 Task: Look for space in Saratoga Springs, United States from 6th September, 2023 to 12th September, 2023 for 4 adults in price range Rs.10000 to Rs.14000. Place can be private room with 4 bedrooms having 4 beds and 4 bathrooms. Property type can be house, flat, guest house. Amenities needed are: wifi, TV, free parkinig on premises, gym, breakfast. Booking option can be shelf check-in. Required host language is English.
Action: Mouse moved to (407, 99)
Screenshot: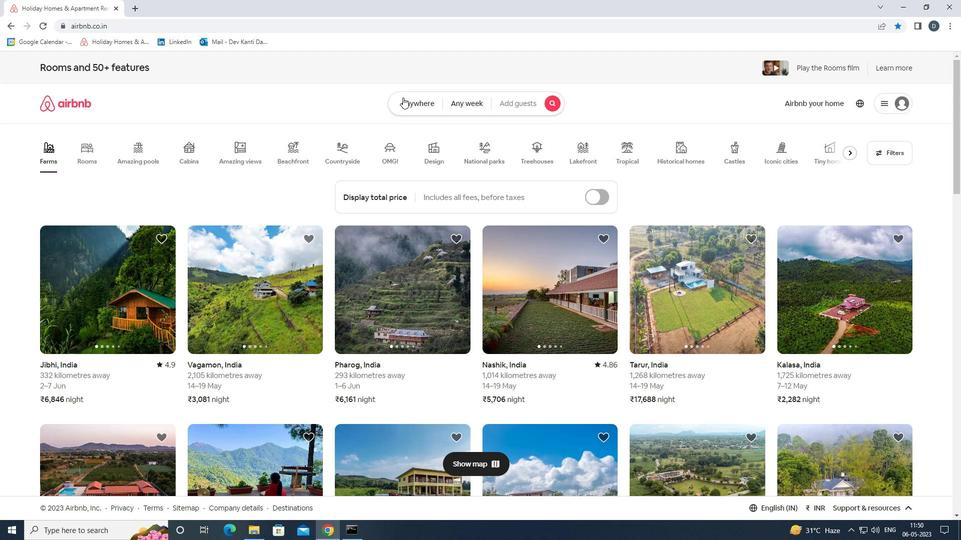 
Action: Mouse pressed left at (407, 99)
Screenshot: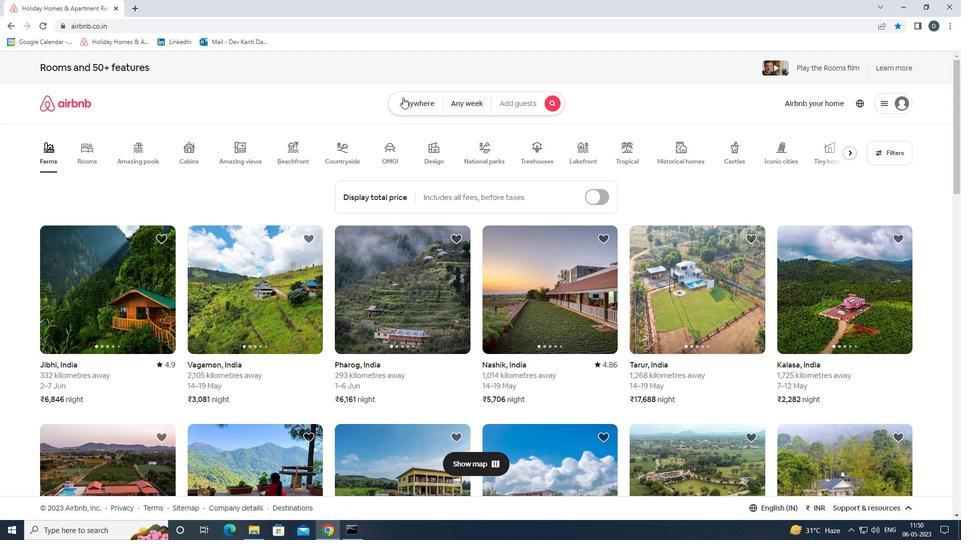 
Action: Mouse moved to (355, 144)
Screenshot: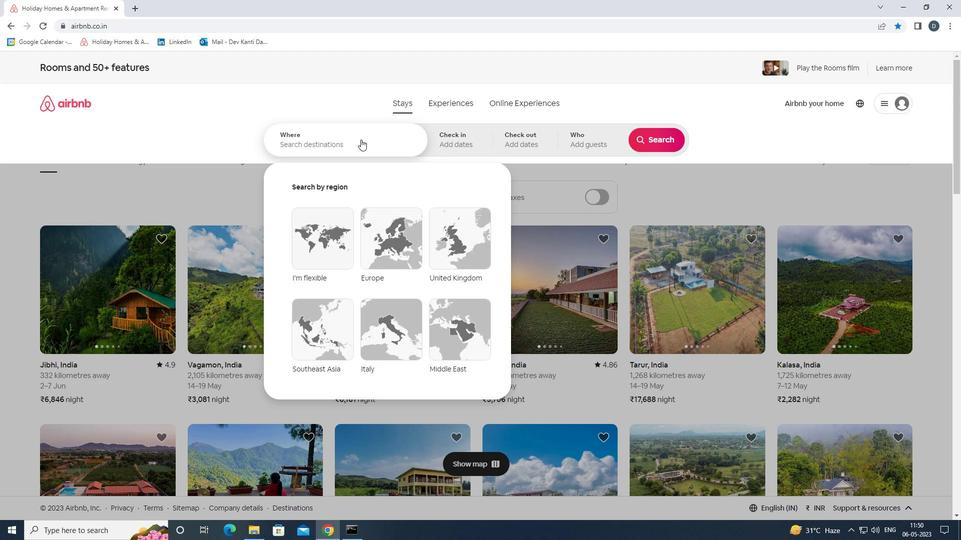 
Action: Mouse pressed left at (355, 144)
Screenshot: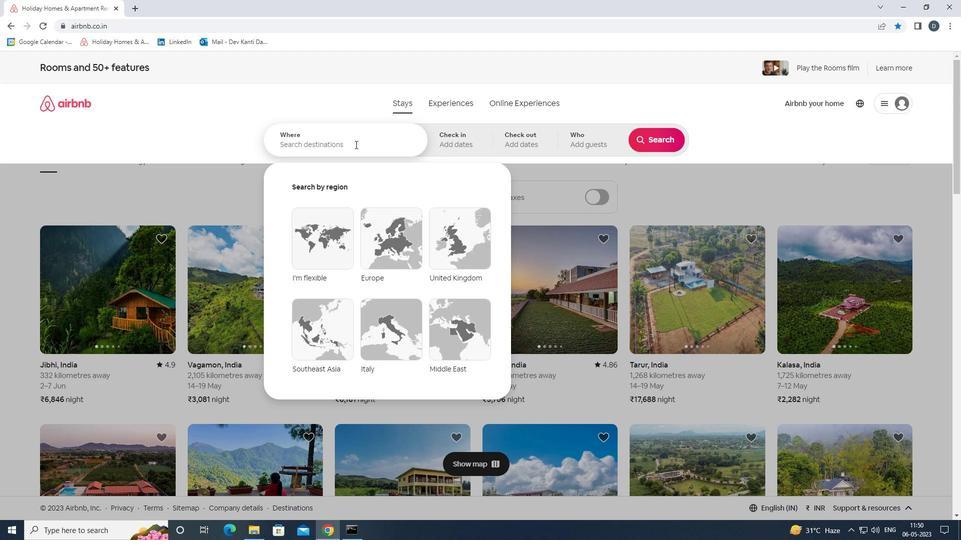
Action: Key pressed <Key.shift>SARATOGA<Key.space><Key.shift>SPRINGS,<Key.shift>UNITED<Key.space><Key.shift>STATES<Key.enter>
Screenshot: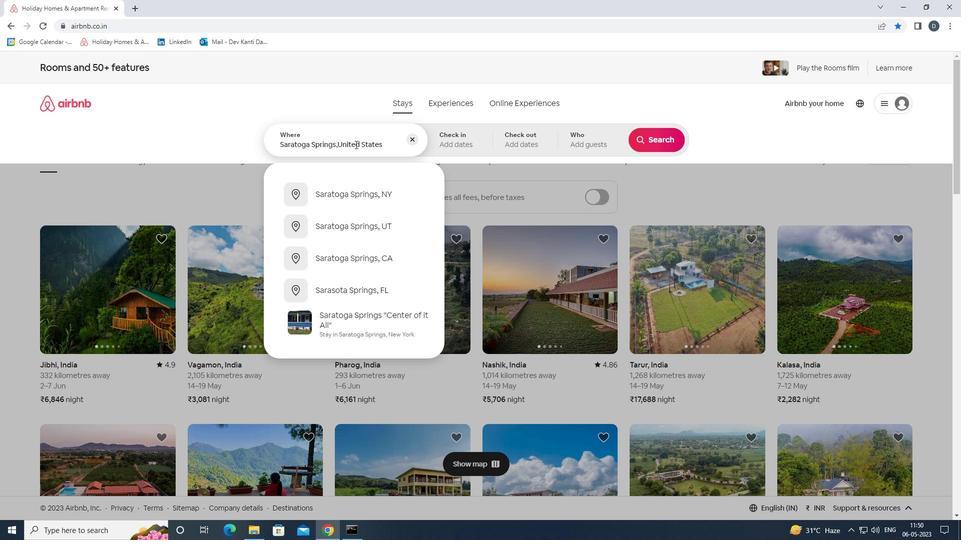 
Action: Mouse moved to (657, 219)
Screenshot: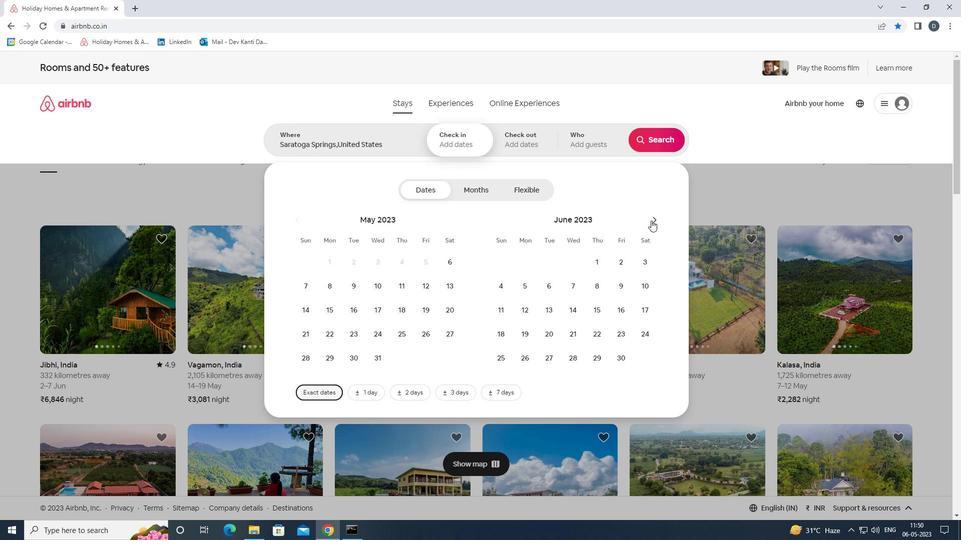 
Action: Mouse pressed left at (657, 219)
Screenshot: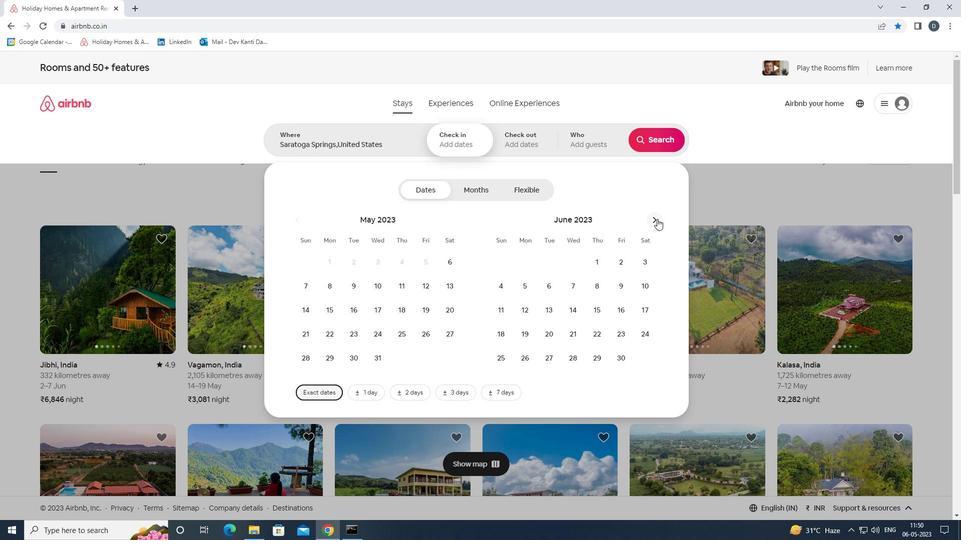 
Action: Mouse pressed left at (657, 219)
Screenshot: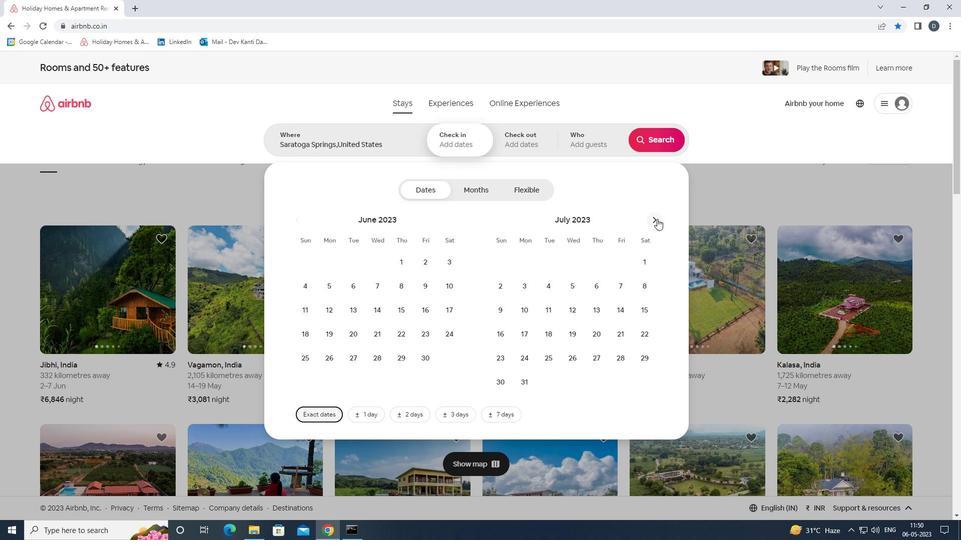
Action: Mouse pressed left at (657, 219)
Screenshot: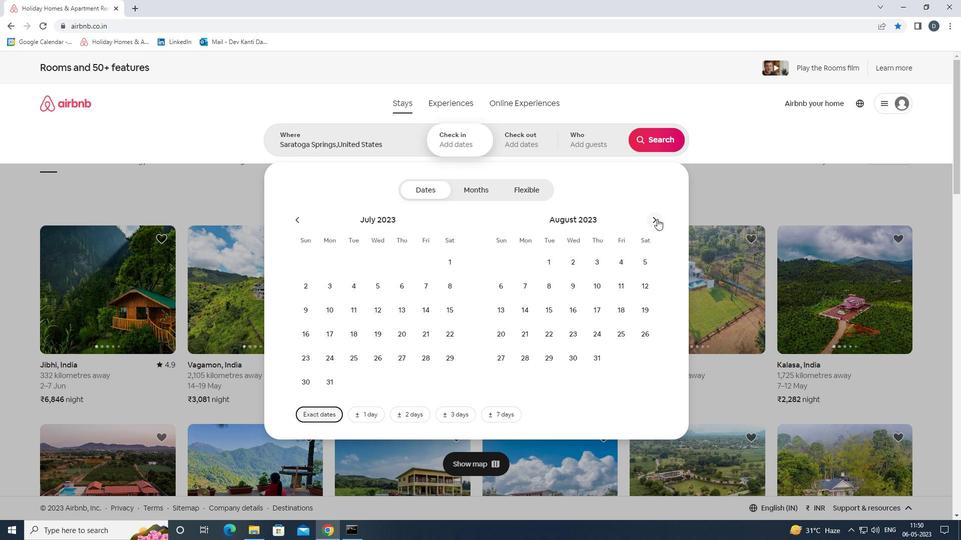 
Action: Mouse moved to (572, 287)
Screenshot: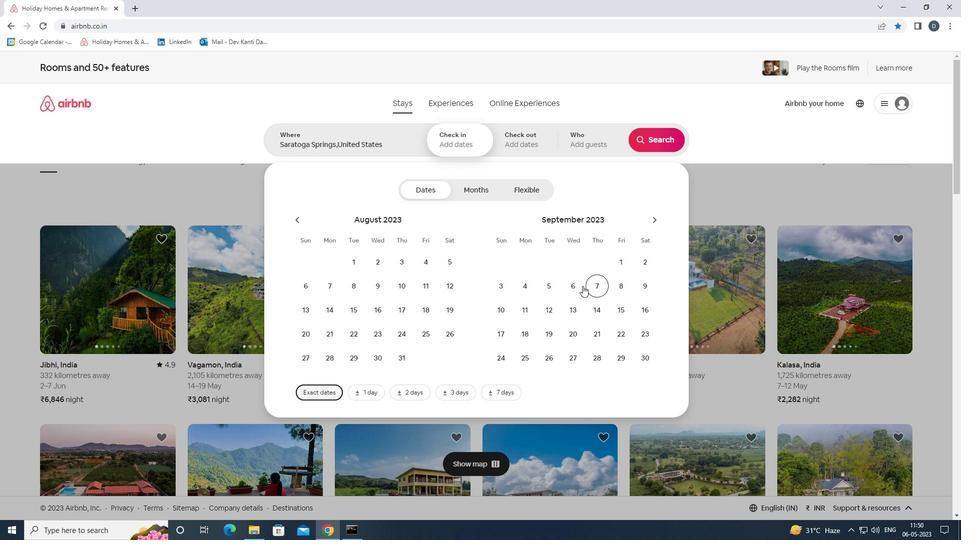 
Action: Mouse pressed left at (572, 287)
Screenshot: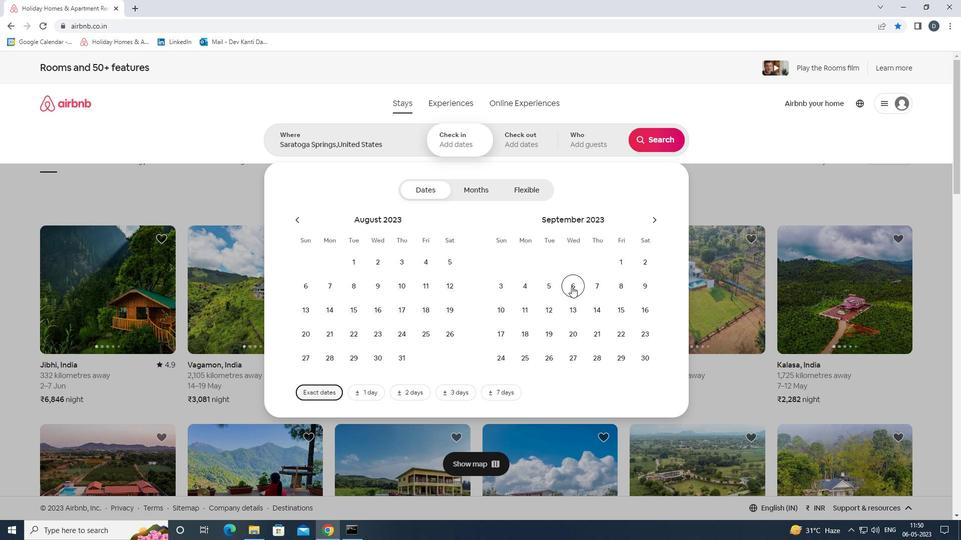 
Action: Mouse moved to (547, 307)
Screenshot: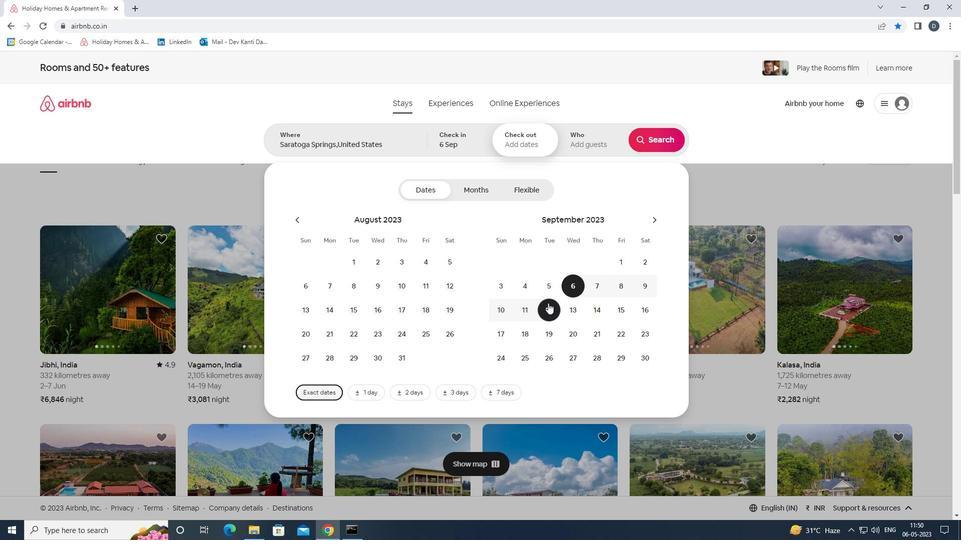 
Action: Mouse pressed left at (547, 307)
Screenshot: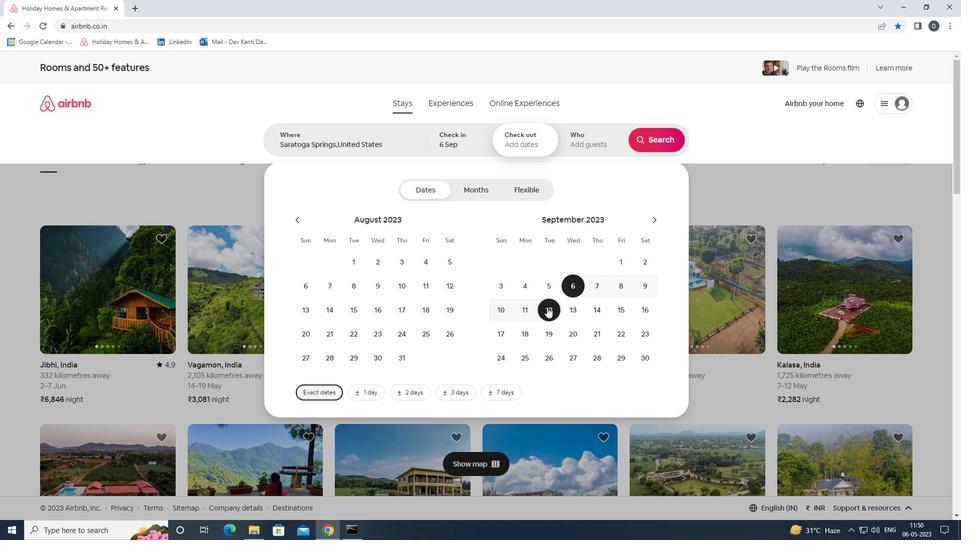 
Action: Mouse moved to (577, 142)
Screenshot: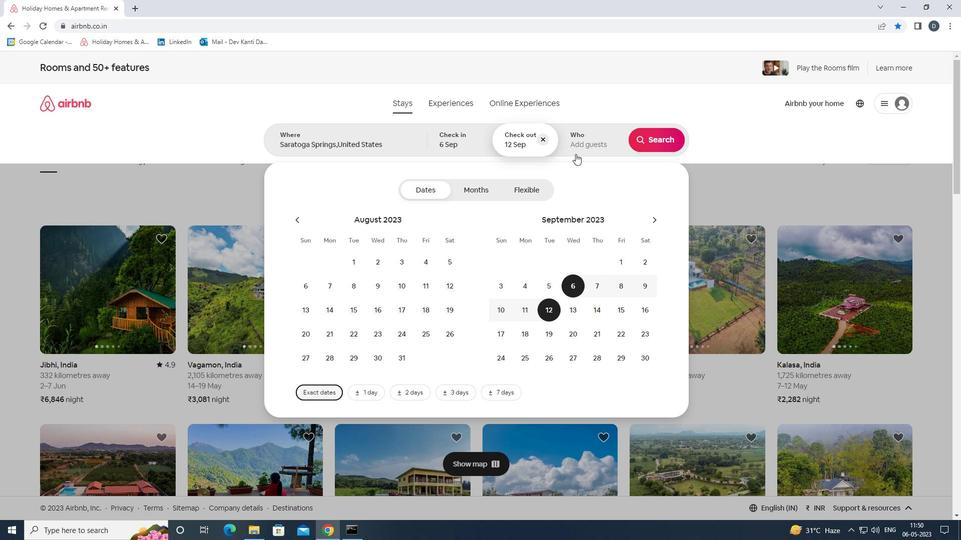 
Action: Mouse pressed left at (577, 142)
Screenshot: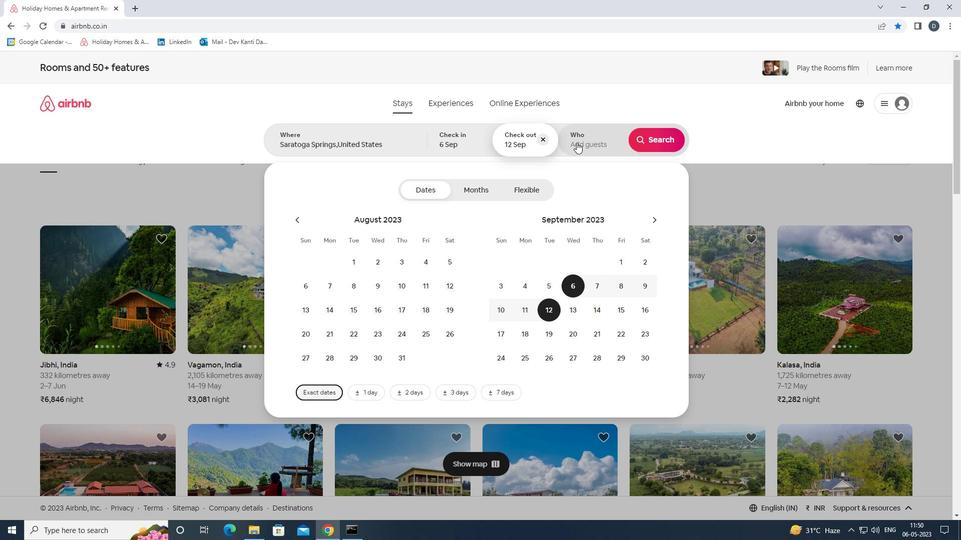 
Action: Mouse moved to (660, 194)
Screenshot: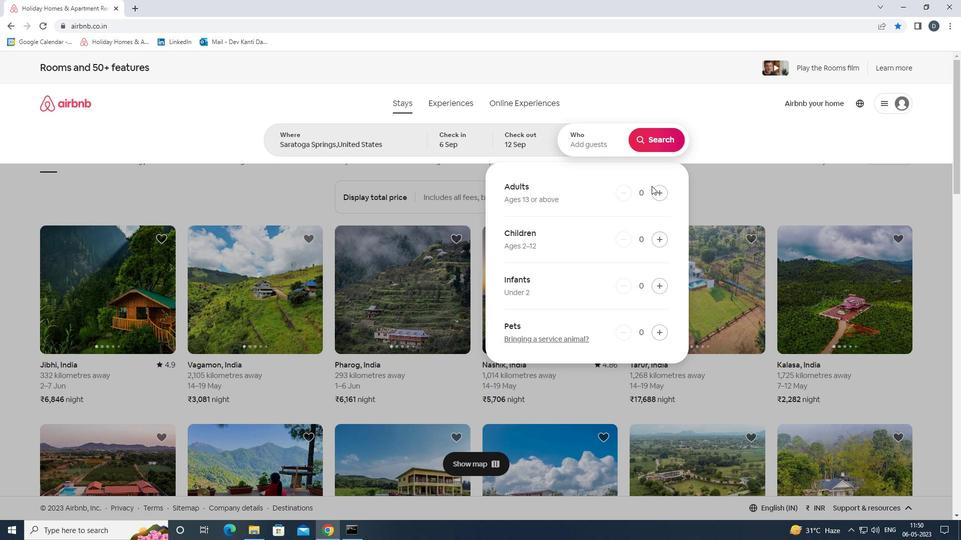 
Action: Mouse pressed left at (660, 194)
Screenshot: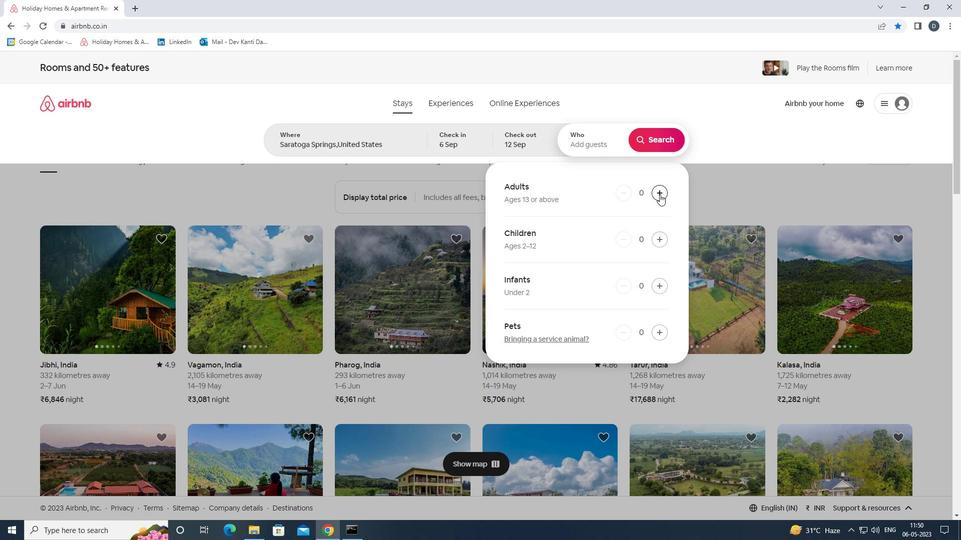 
Action: Mouse pressed left at (660, 194)
Screenshot: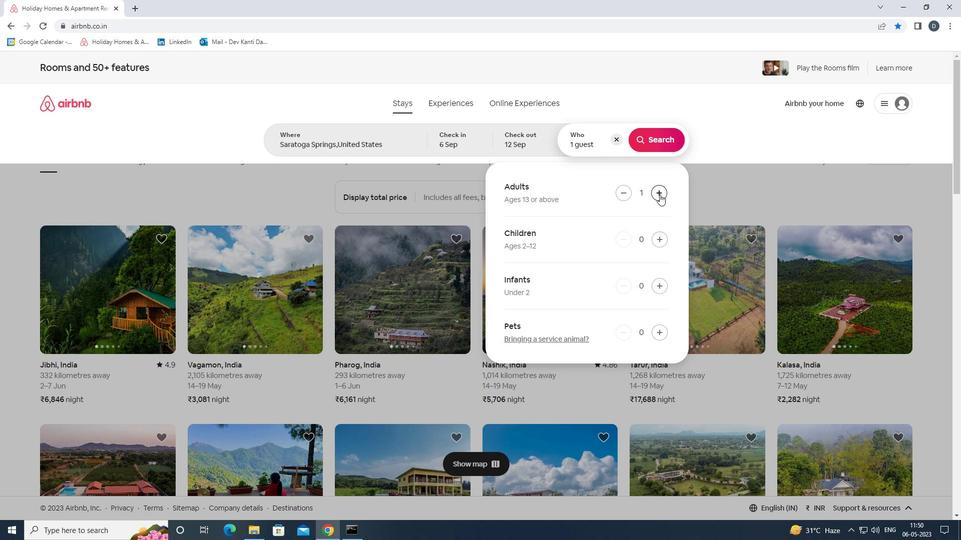 
Action: Mouse pressed left at (660, 194)
Screenshot: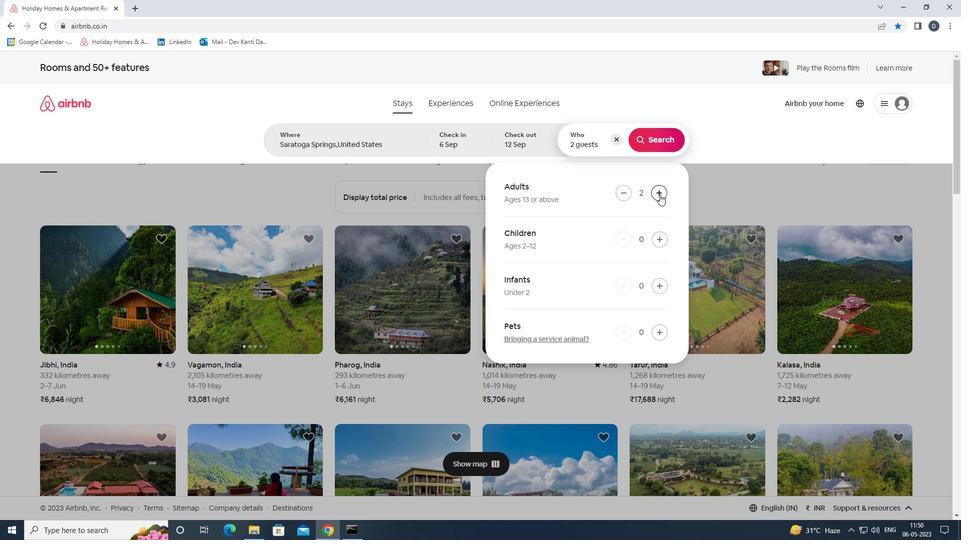 
Action: Mouse pressed left at (660, 194)
Screenshot: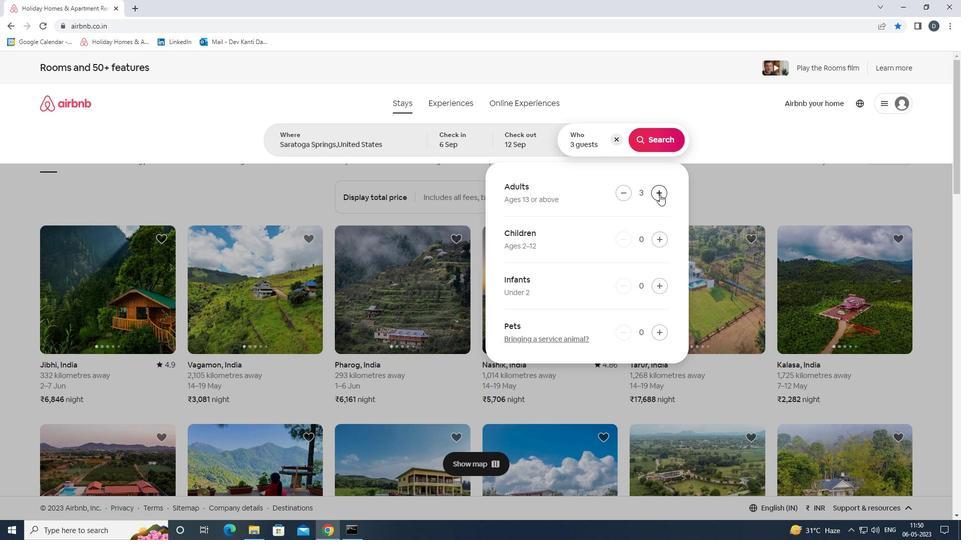 
Action: Mouse moved to (660, 143)
Screenshot: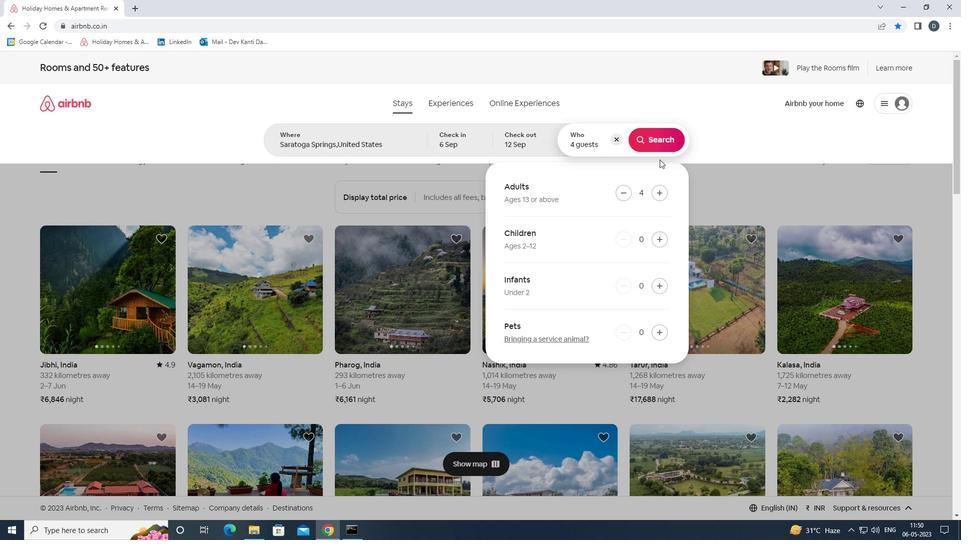 
Action: Mouse pressed left at (660, 143)
Screenshot: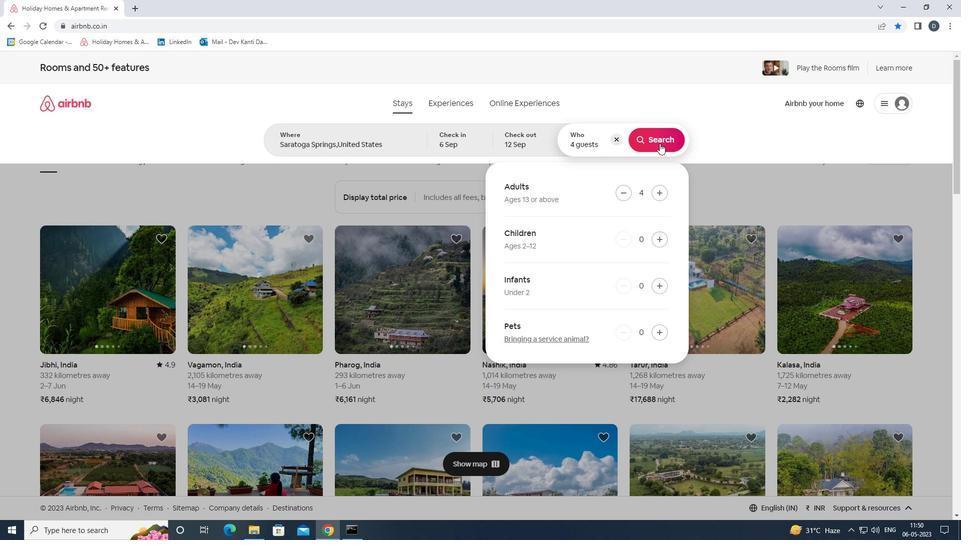 
Action: Mouse moved to (910, 108)
Screenshot: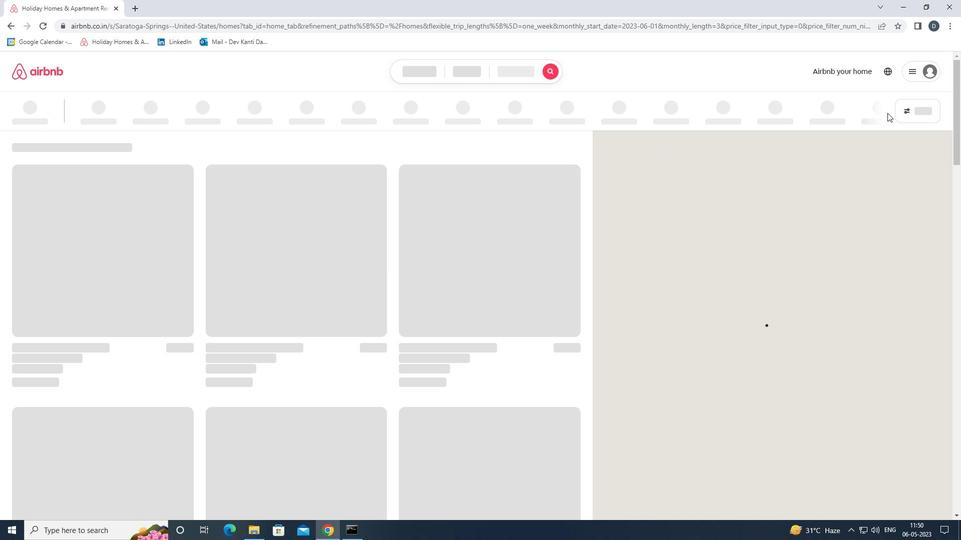 
Action: Mouse pressed left at (910, 108)
Screenshot: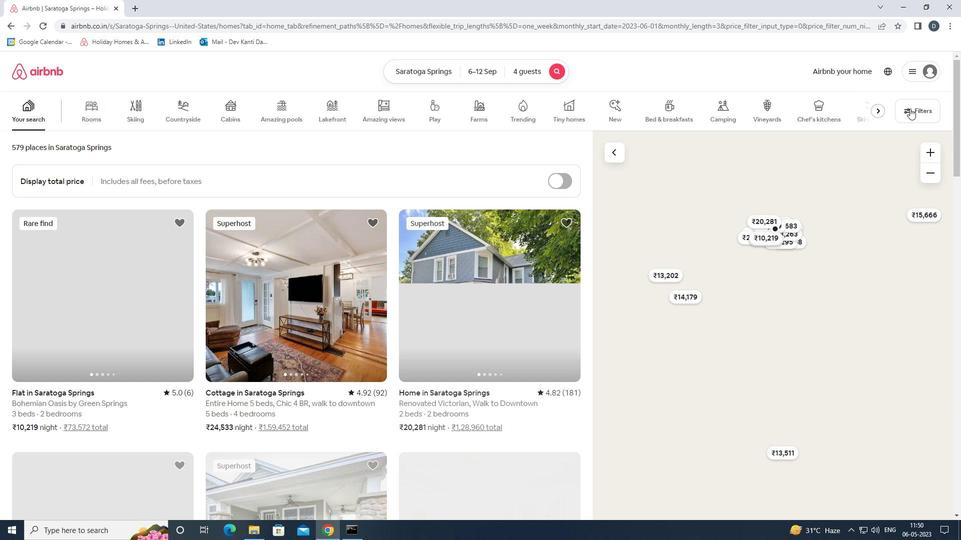 
Action: Mouse moved to (425, 361)
Screenshot: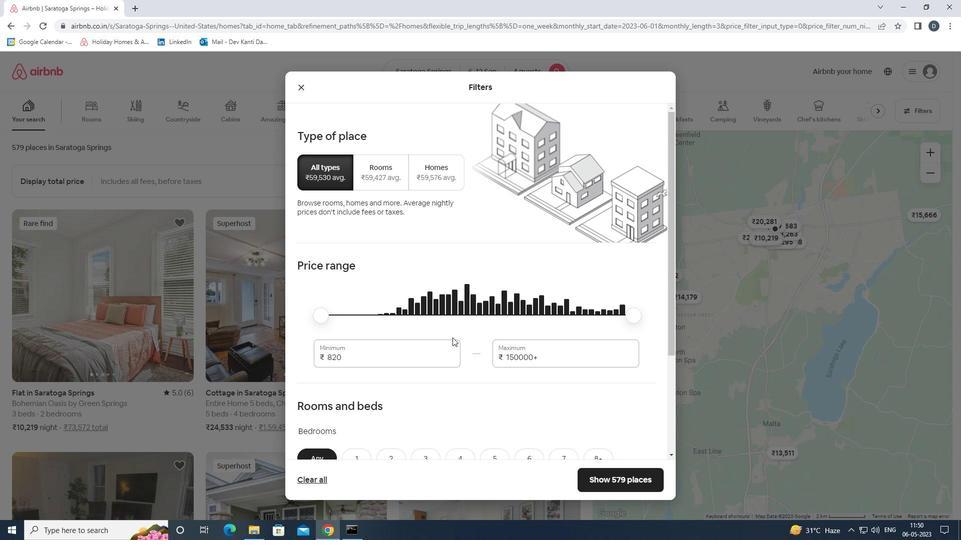 
Action: Mouse pressed left at (425, 361)
Screenshot: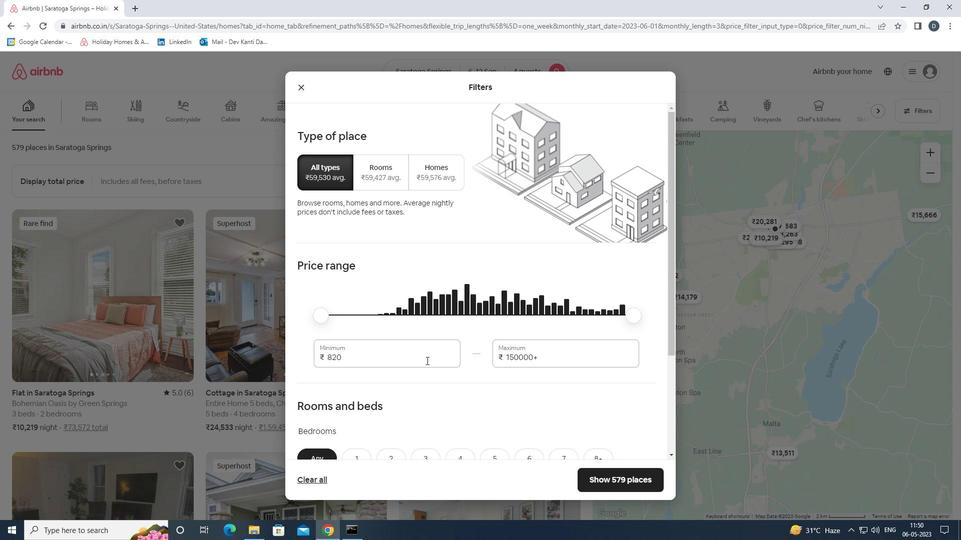 
Action: Mouse pressed left at (425, 361)
Screenshot: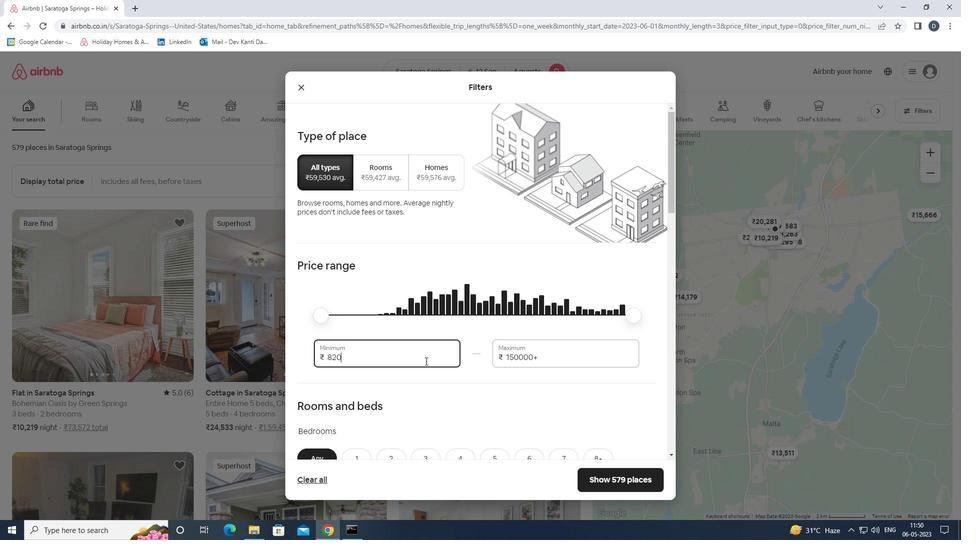 
Action: Mouse moved to (426, 361)
Screenshot: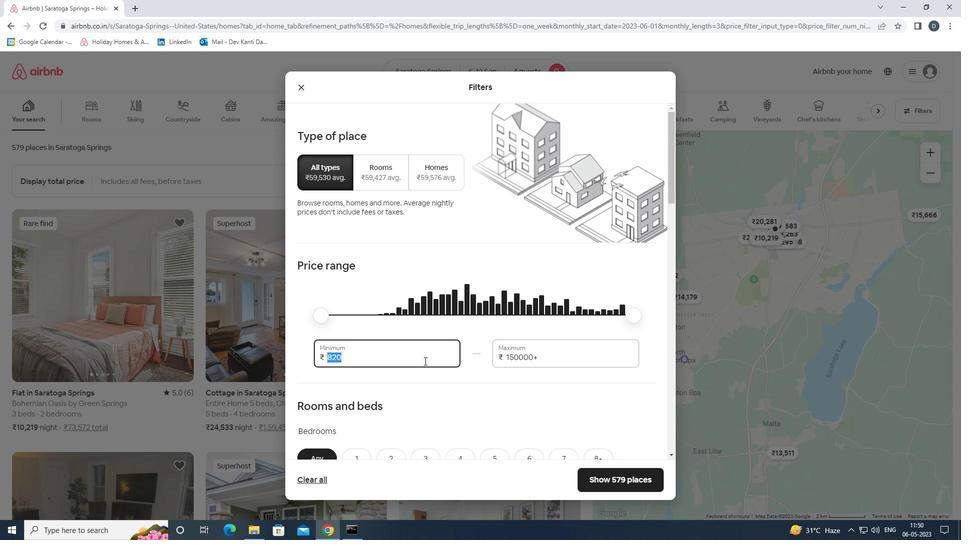 
Action: Key pressed 10000<Key.tab>14000
Screenshot: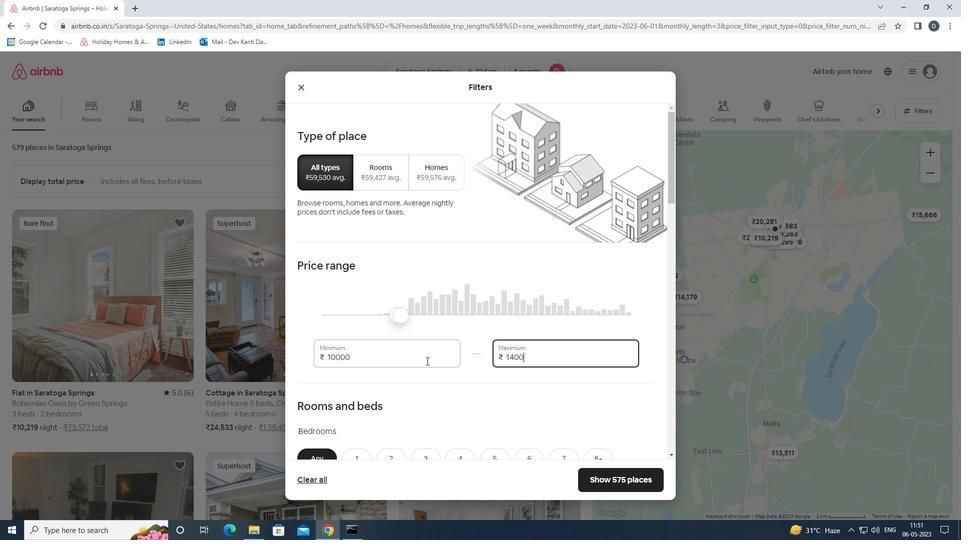 
Action: Mouse moved to (425, 361)
Screenshot: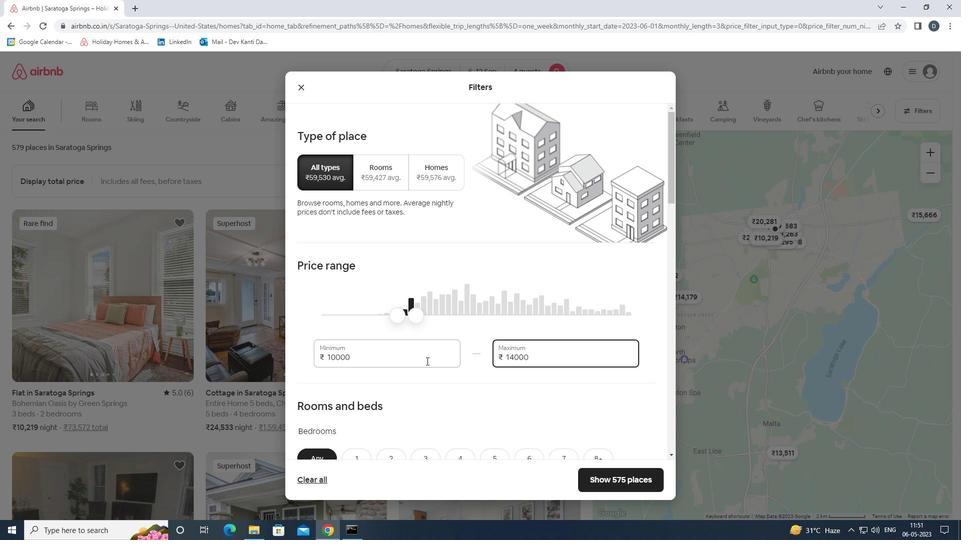 
Action: Mouse scrolled (425, 360) with delta (0, 0)
Screenshot: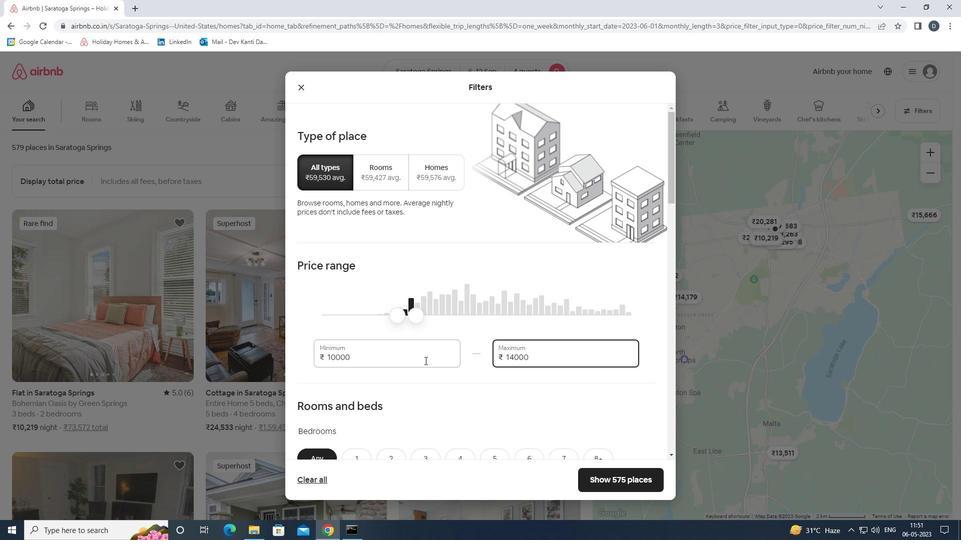 
Action: Mouse moved to (424, 362)
Screenshot: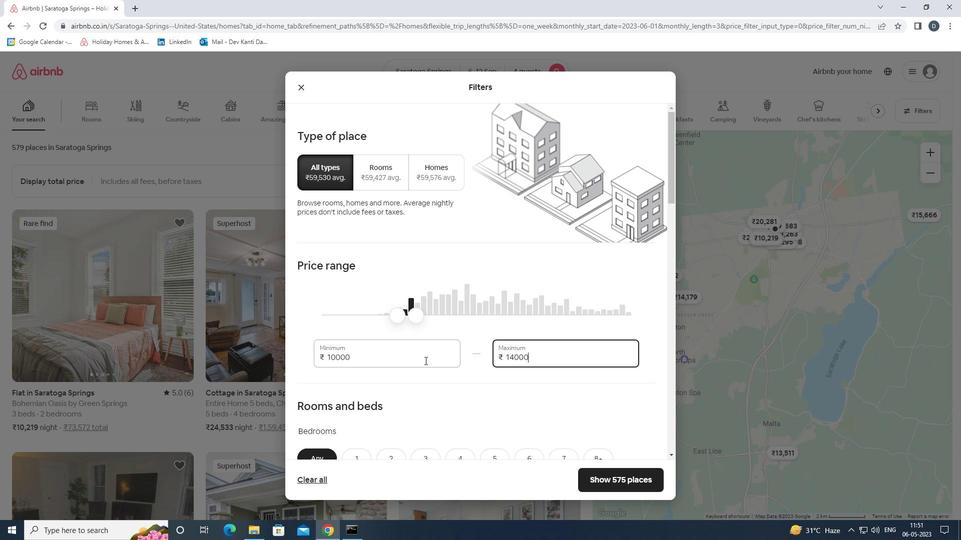 
Action: Mouse scrolled (424, 362) with delta (0, 0)
Screenshot: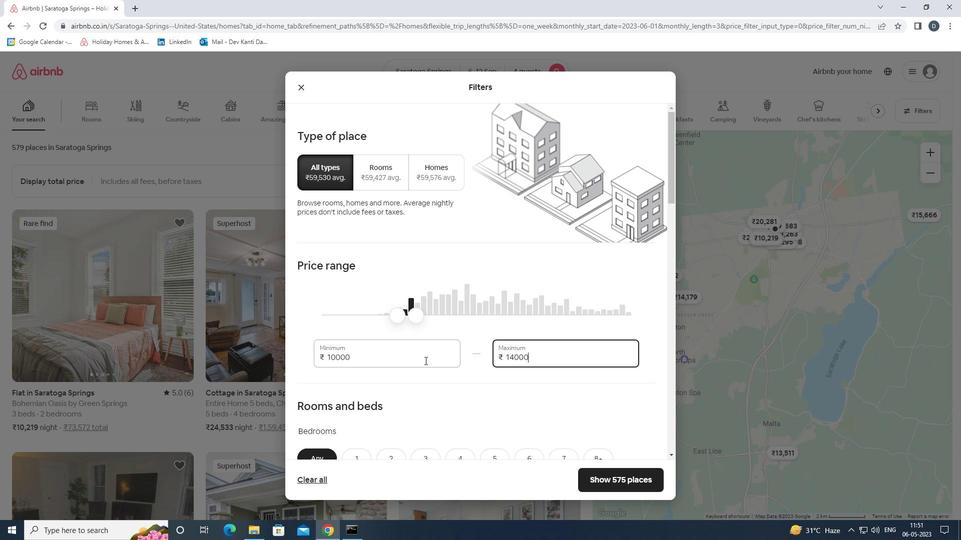 
Action: Mouse moved to (455, 354)
Screenshot: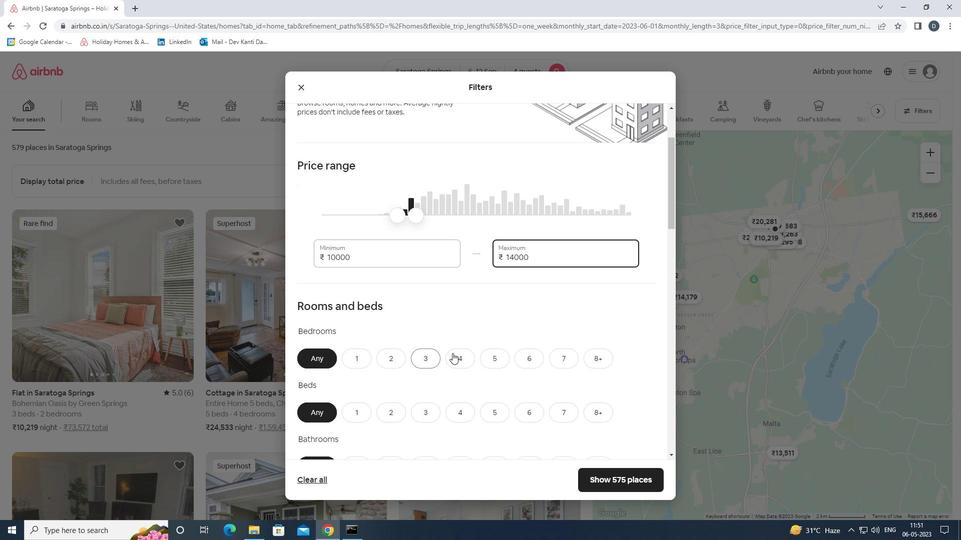 
Action: Mouse pressed left at (455, 354)
Screenshot: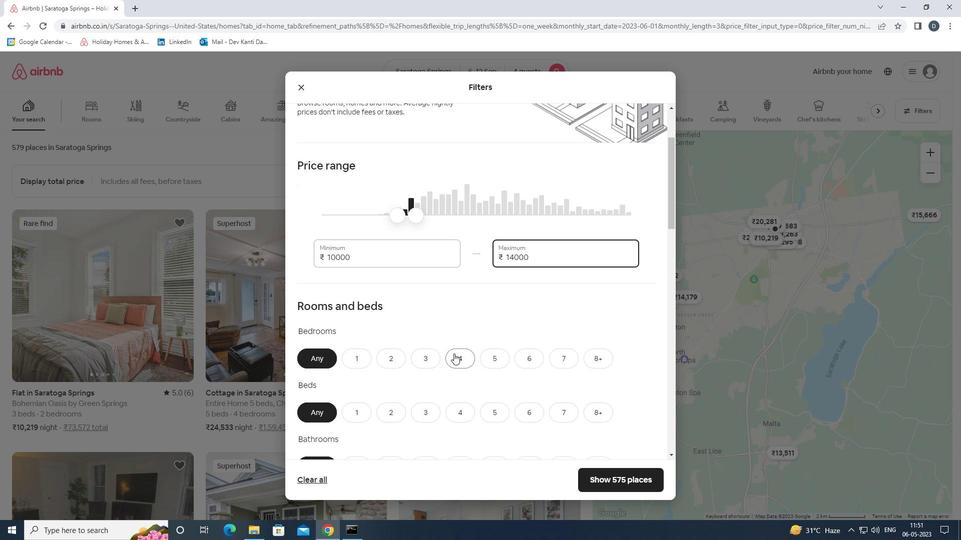 
Action: Mouse scrolled (455, 354) with delta (0, 0)
Screenshot: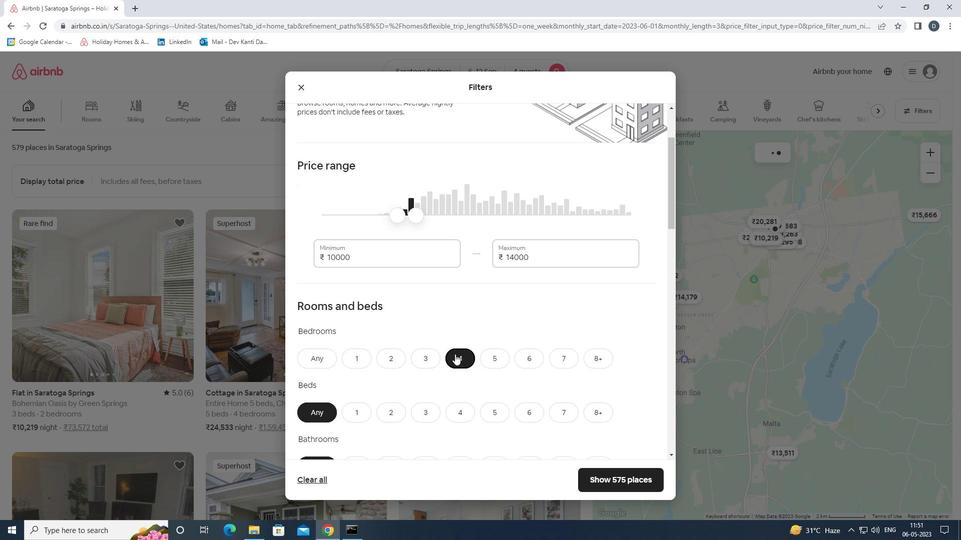 
Action: Mouse scrolled (455, 354) with delta (0, 0)
Screenshot: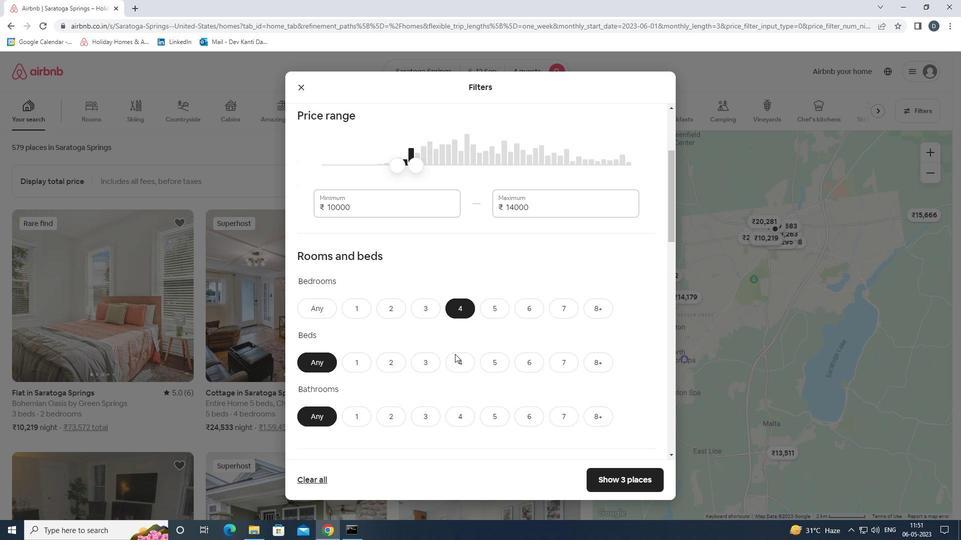 
Action: Mouse scrolled (455, 354) with delta (0, 0)
Screenshot: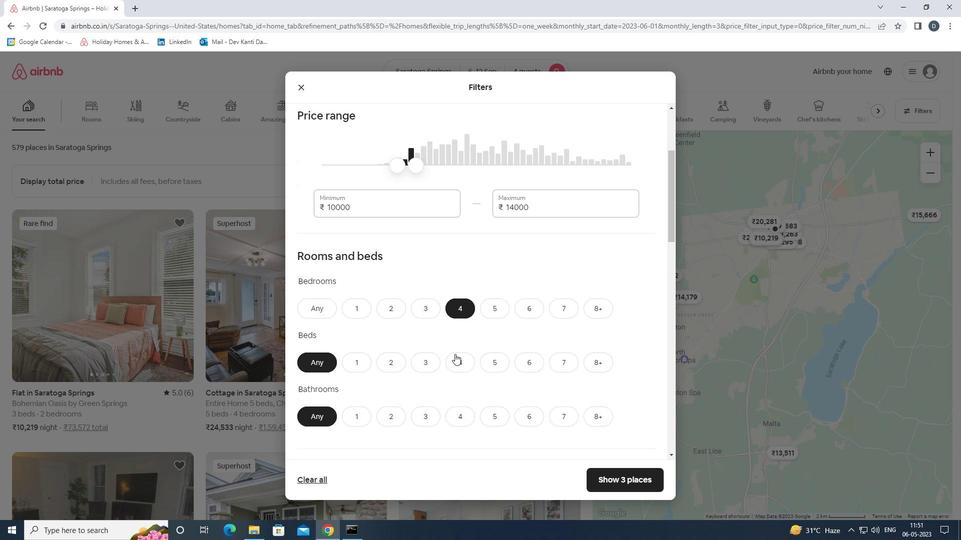 
Action: Mouse moved to (457, 263)
Screenshot: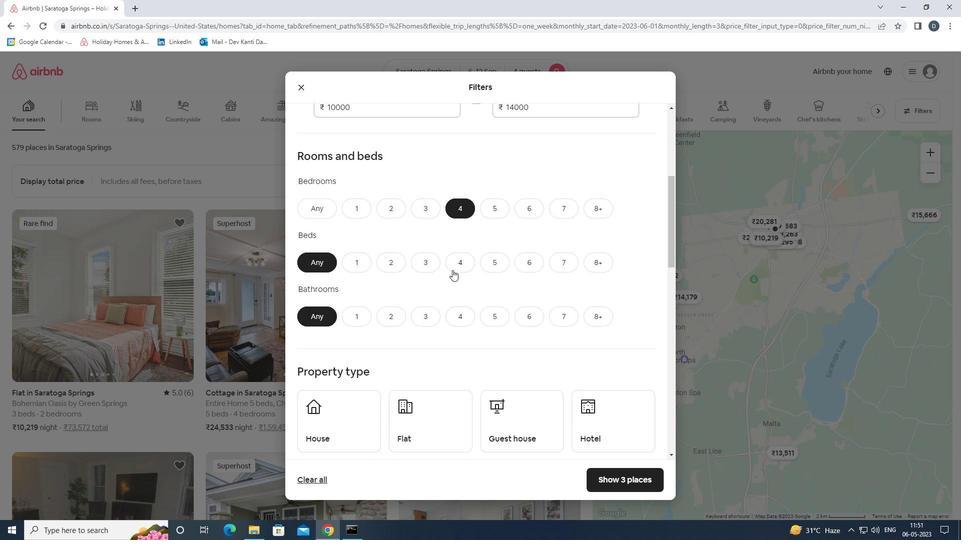 
Action: Mouse pressed left at (457, 263)
Screenshot: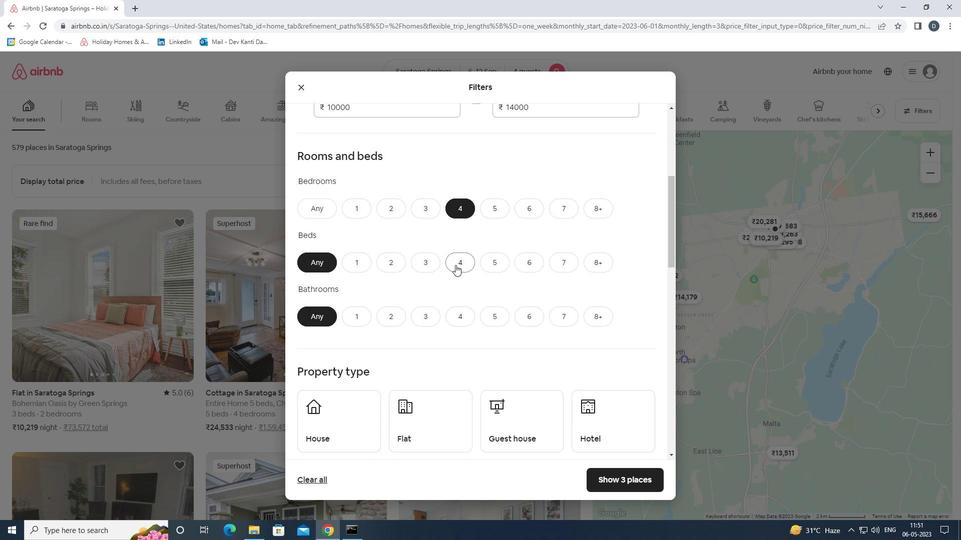 
Action: Mouse moved to (461, 314)
Screenshot: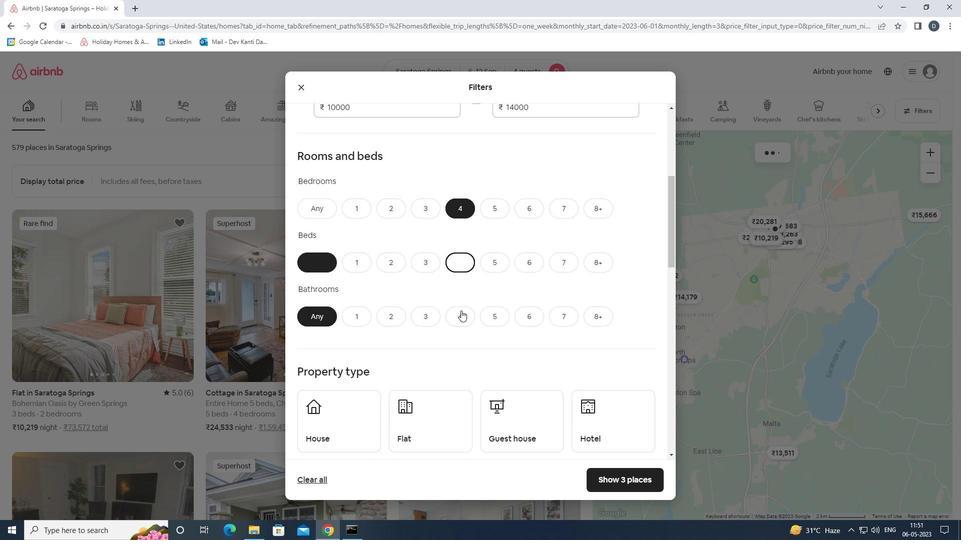 
Action: Mouse pressed left at (461, 314)
Screenshot: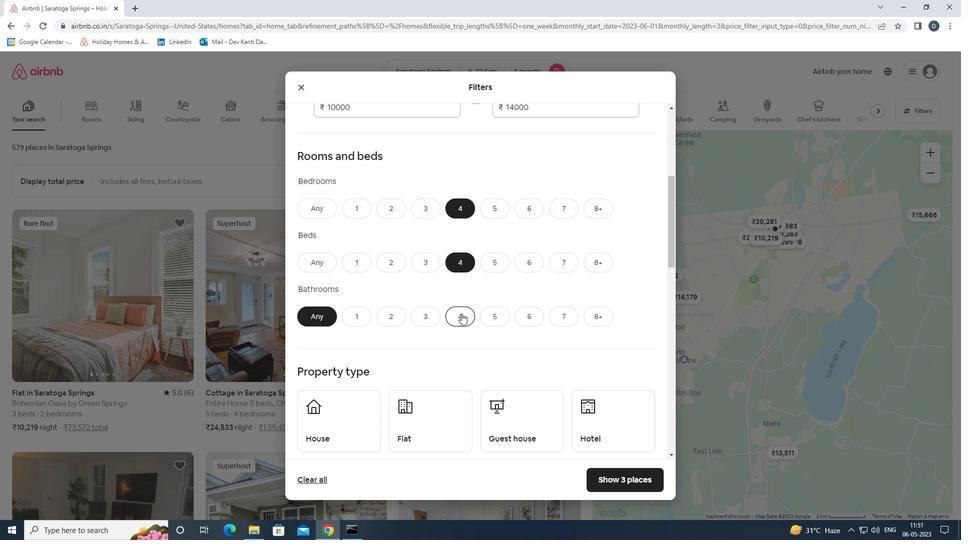 
Action: Mouse moved to (461, 315)
Screenshot: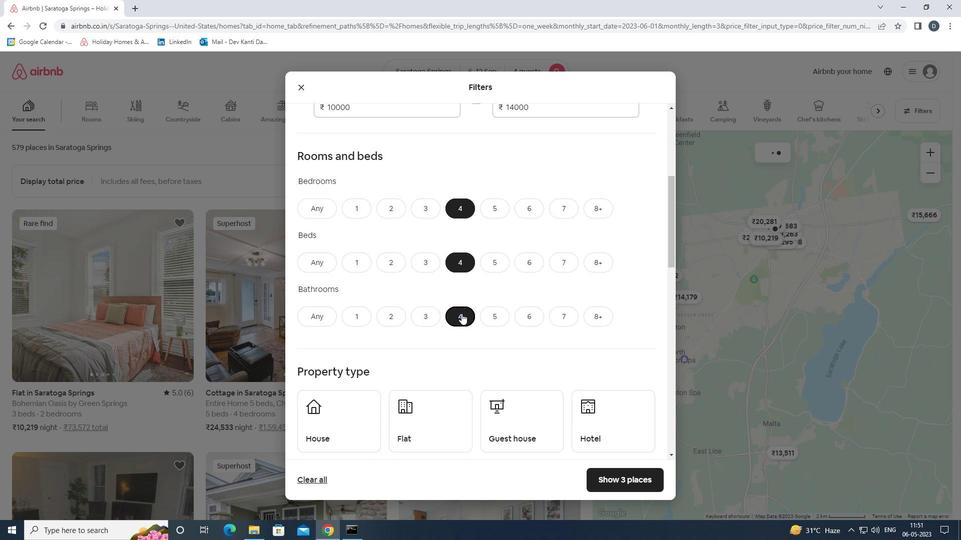 
Action: Mouse scrolled (461, 314) with delta (0, 0)
Screenshot: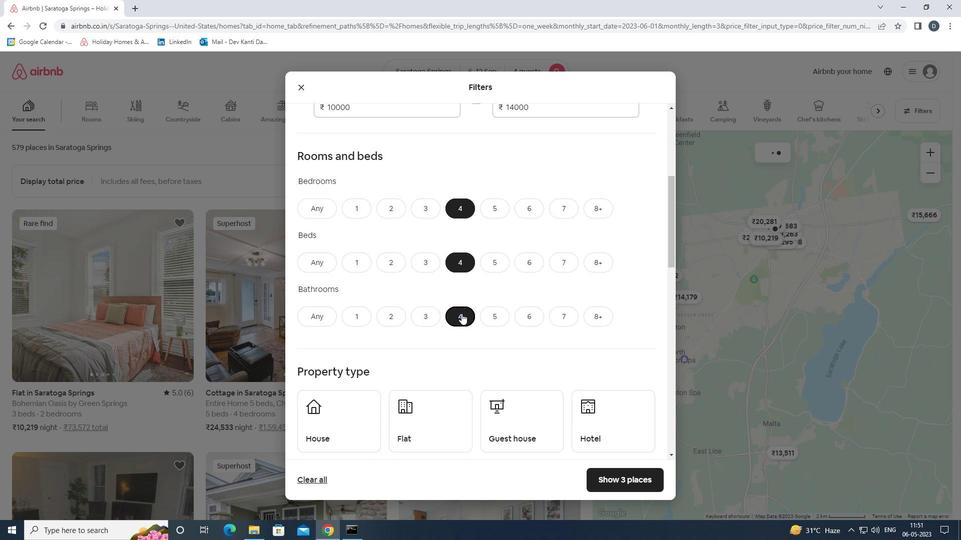 
Action: Mouse scrolled (461, 314) with delta (0, 0)
Screenshot: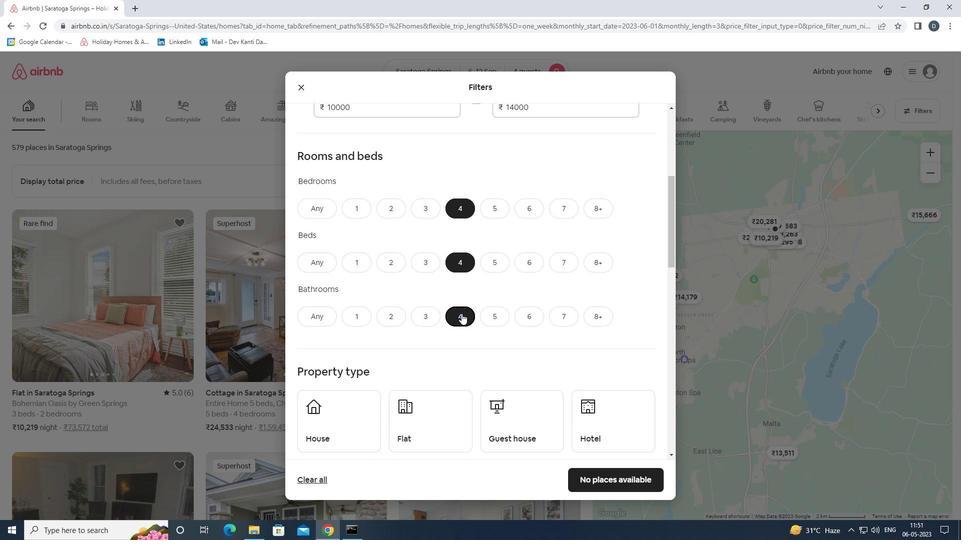 
Action: Mouse moved to (364, 323)
Screenshot: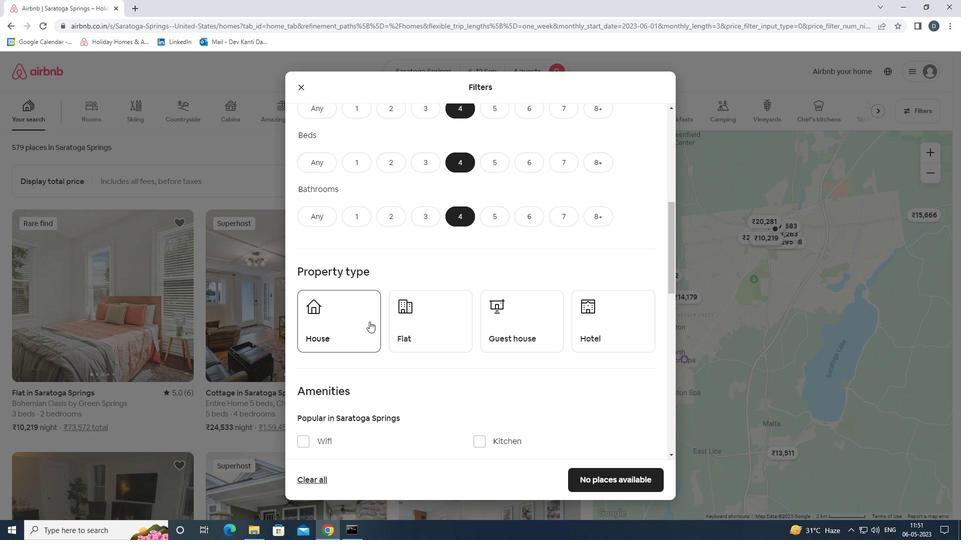
Action: Mouse pressed left at (364, 323)
Screenshot: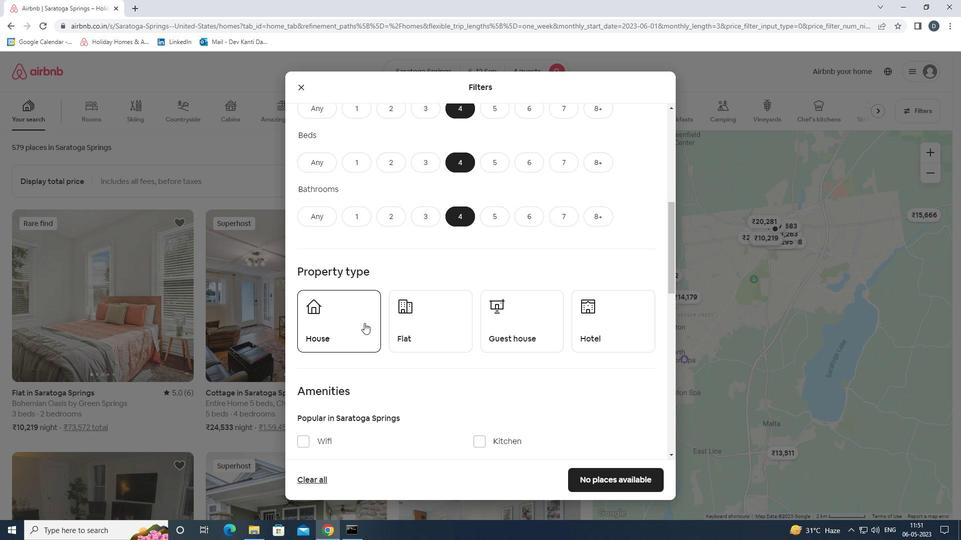 
Action: Mouse moved to (434, 323)
Screenshot: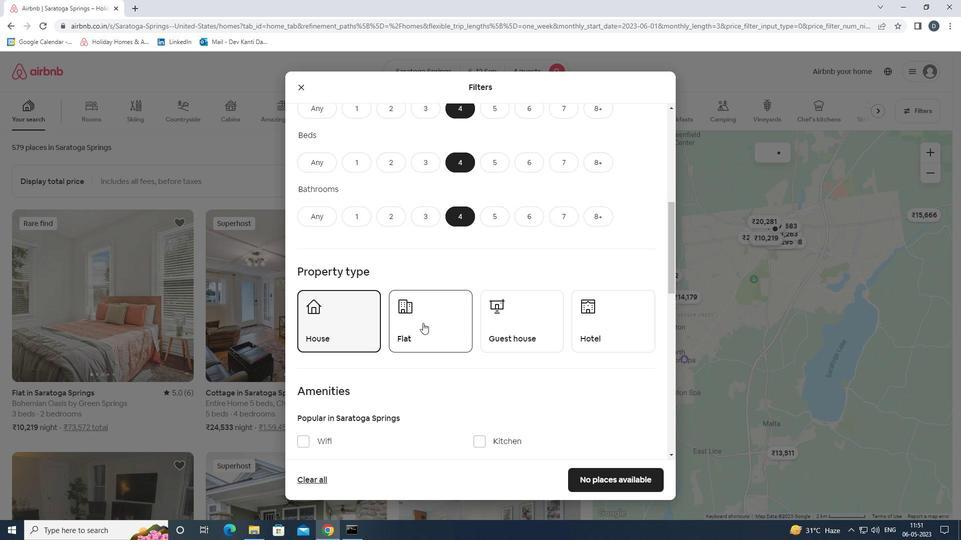 
Action: Mouse pressed left at (434, 323)
Screenshot: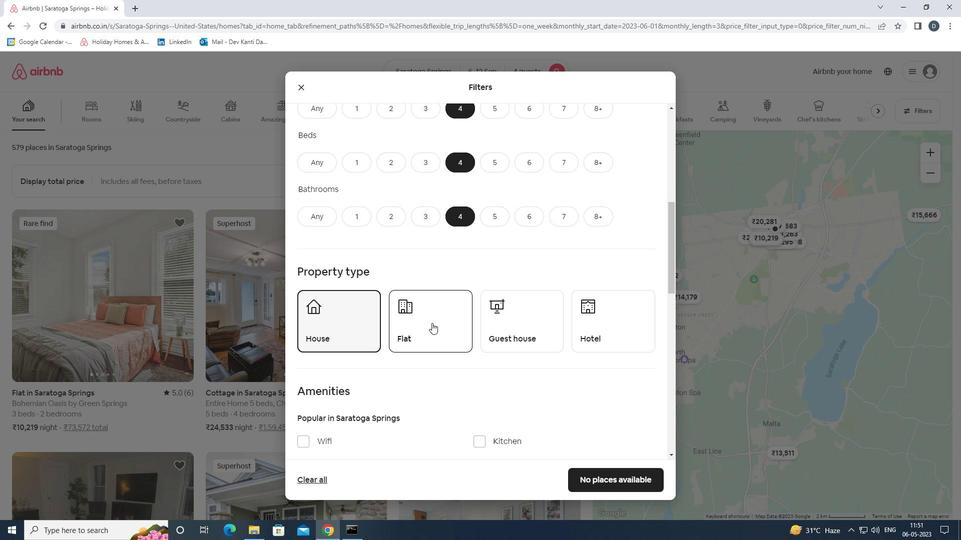 
Action: Mouse moved to (510, 323)
Screenshot: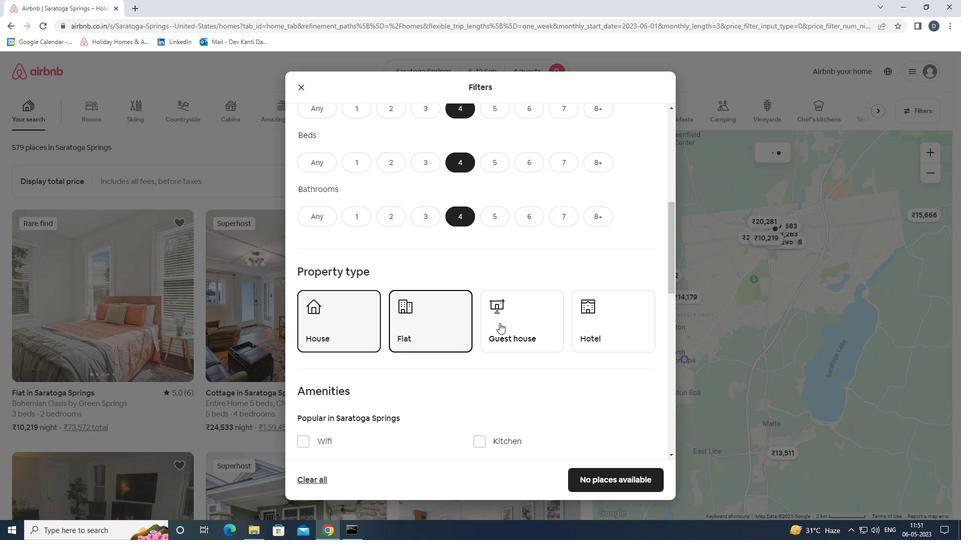 
Action: Mouse pressed left at (510, 323)
Screenshot: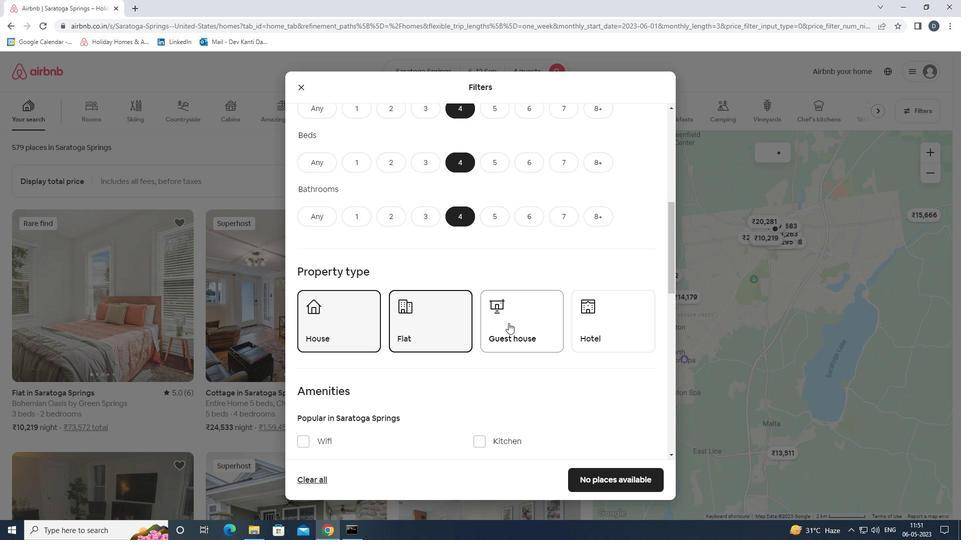 
Action: Mouse moved to (510, 323)
Screenshot: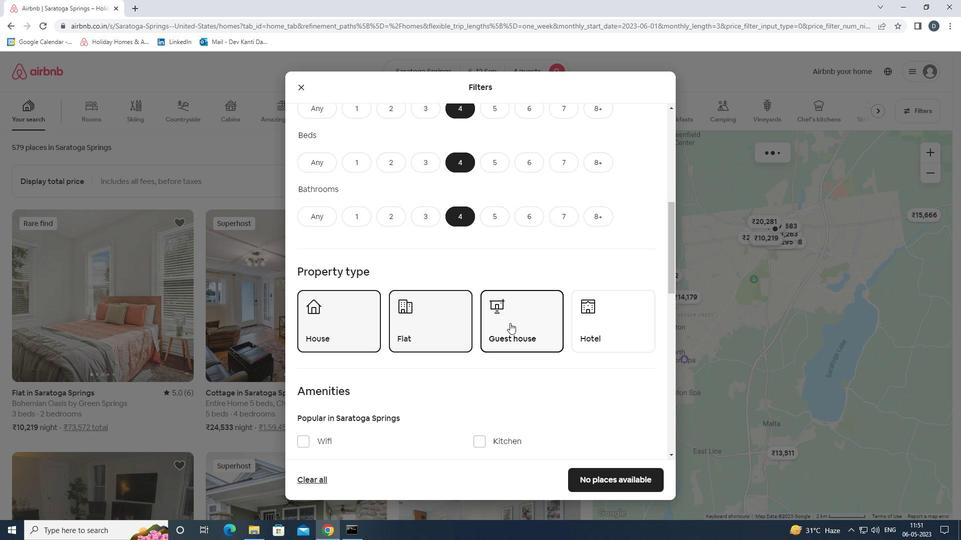 
Action: Mouse scrolled (510, 323) with delta (0, 0)
Screenshot: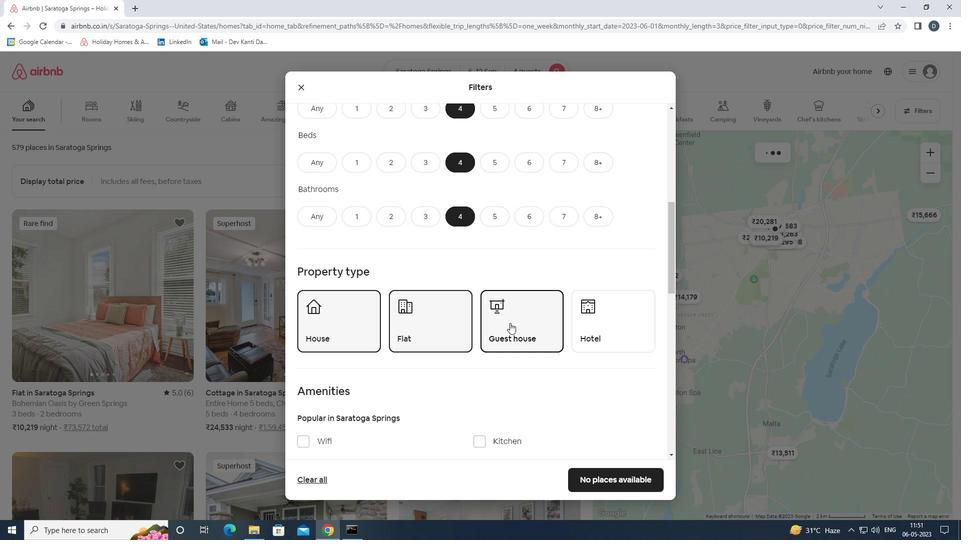 
Action: Mouse moved to (510, 323)
Screenshot: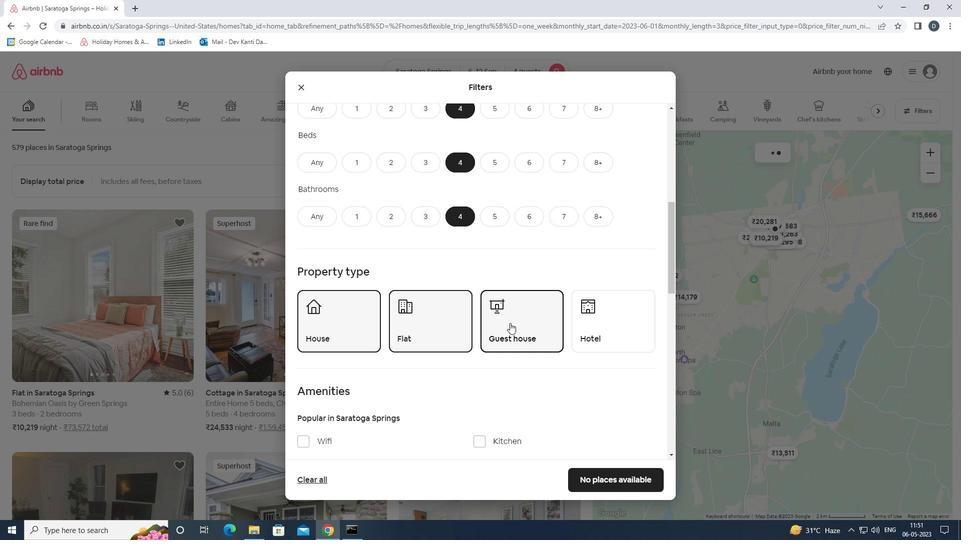 
Action: Mouse scrolled (510, 323) with delta (0, 0)
Screenshot: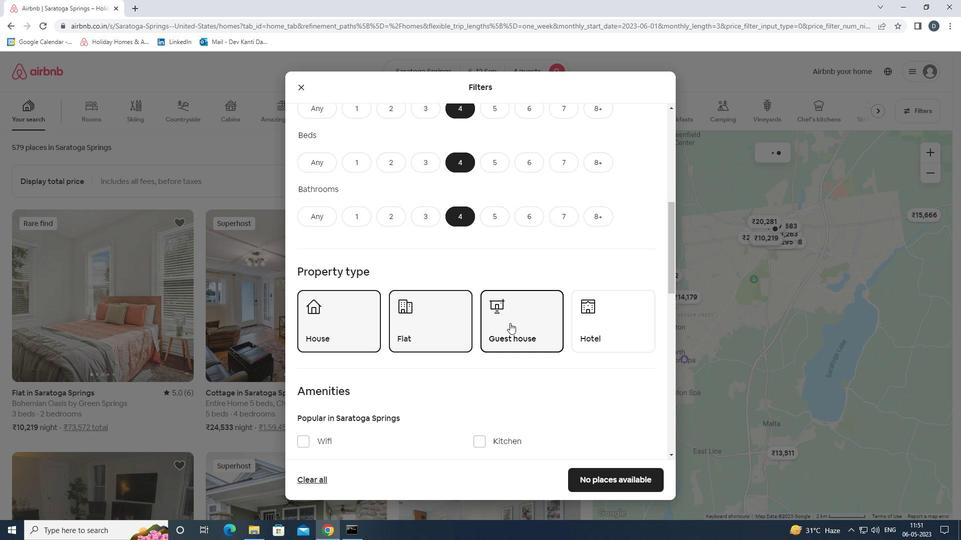 
Action: Mouse scrolled (510, 323) with delta (0, 0)
Screenshot: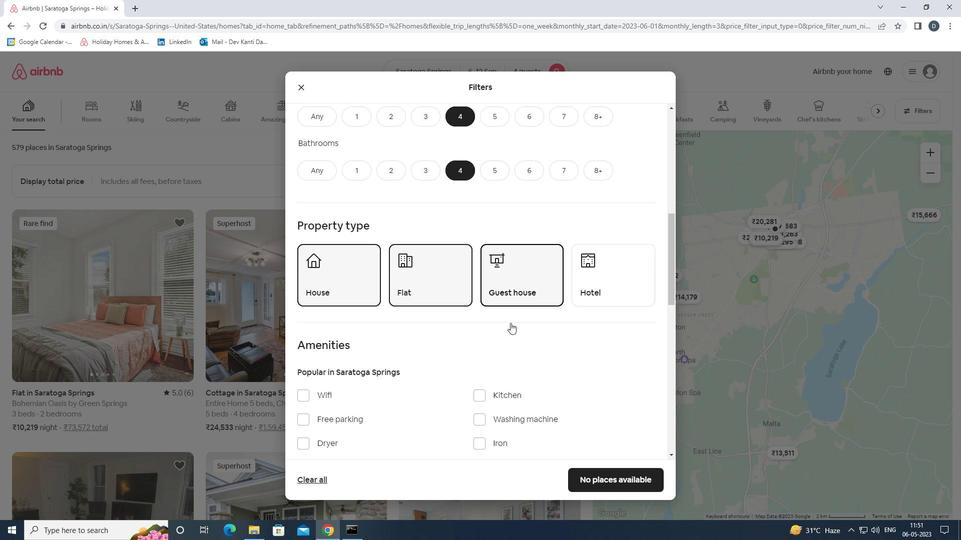 
Action: Mouse moved to (318, 295)
Screenshot: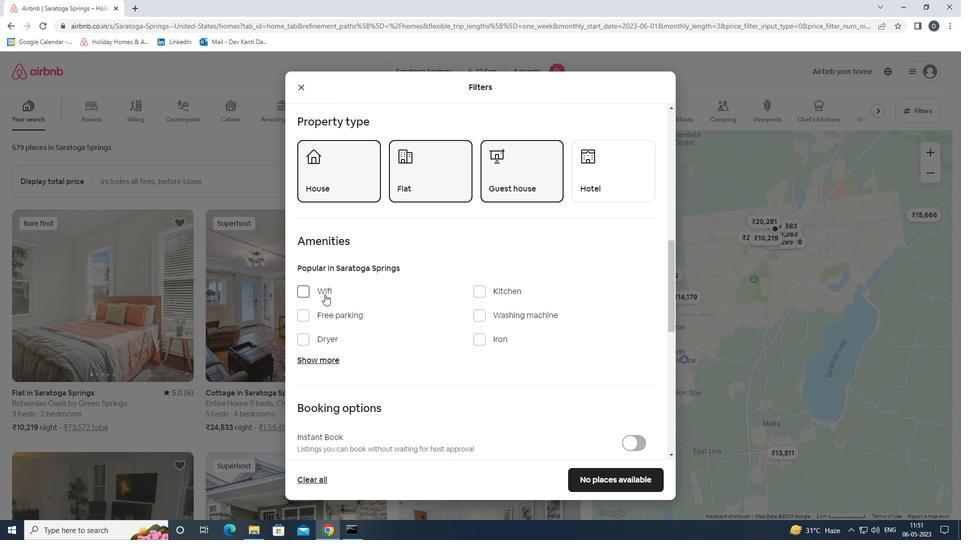 
Action: Mouse pressed left at (318, 295)
Screenshot: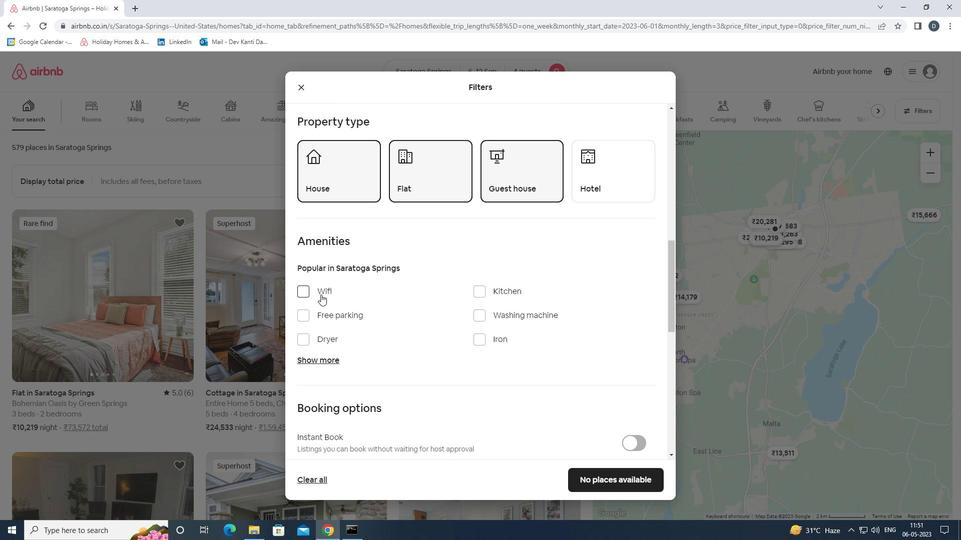 
Action: Mouse moved to (333, 361)
Screenshot: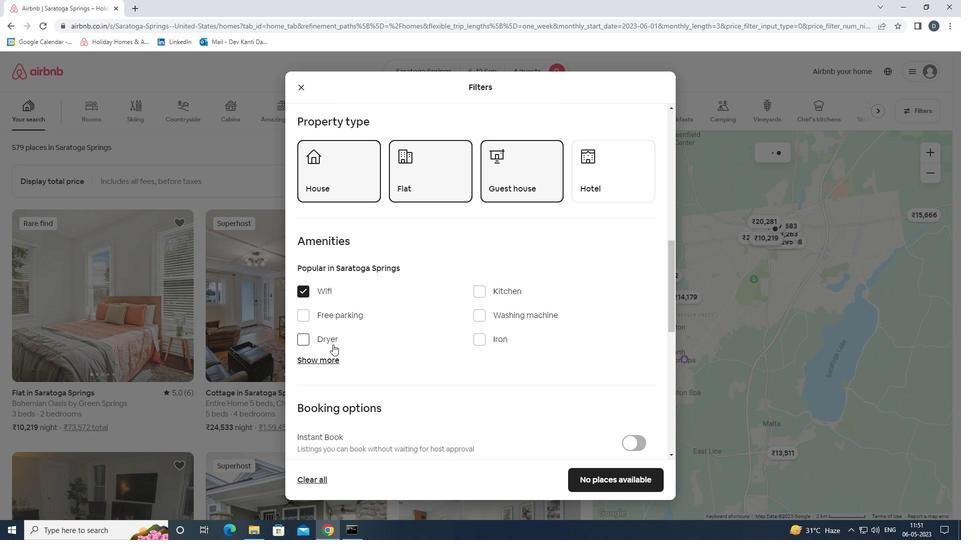 
Action: Mouse pressed left at (333, 361)
Screenshot: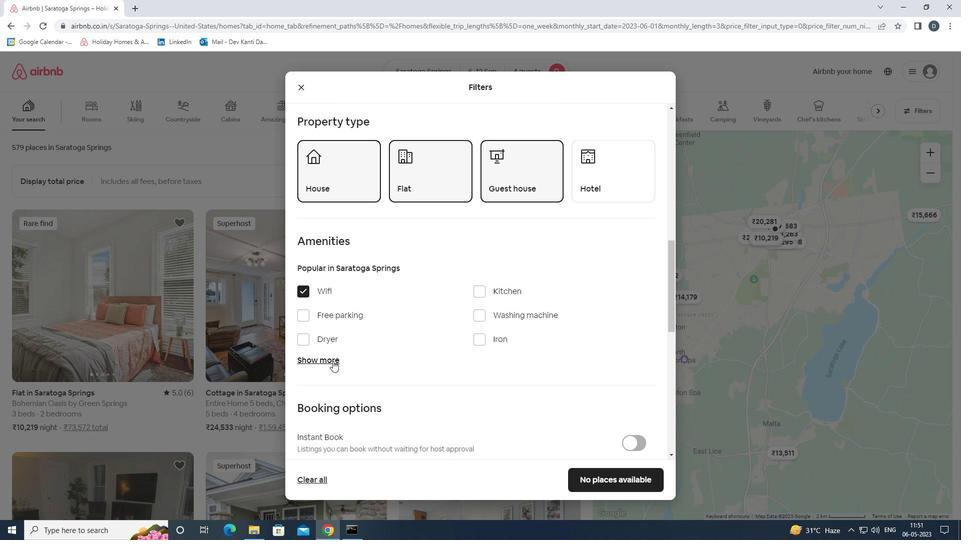 
Action: Mouse moved to (406, 364)
Screenshot: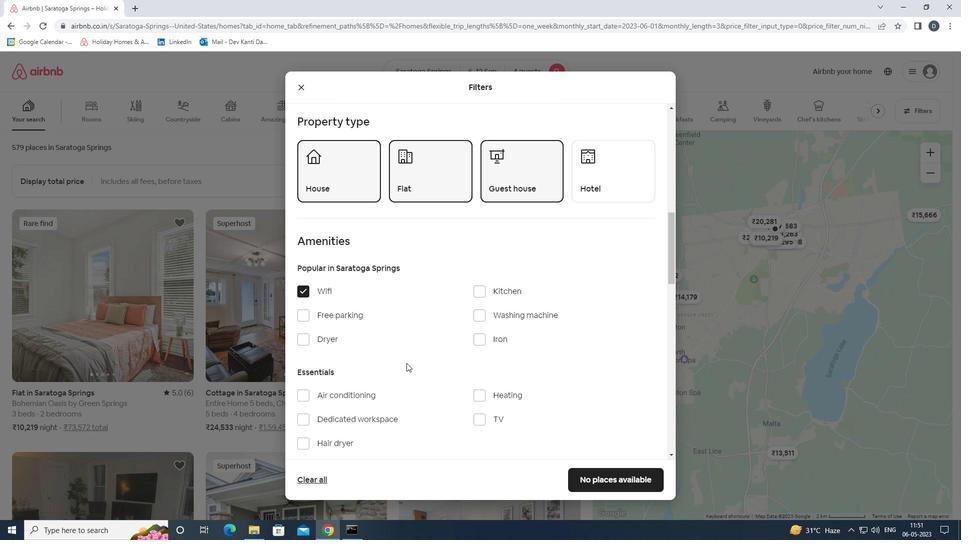 
Action: Mouse scrolled (406, 363) with delta (0, 0)
Screenshot: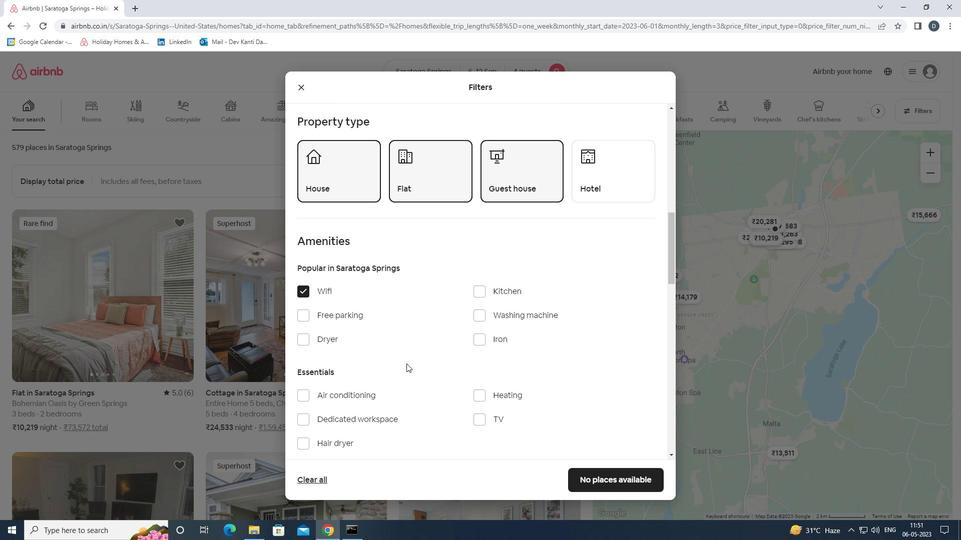 
Action: Mouse moved to (324, 269)
Screenshot: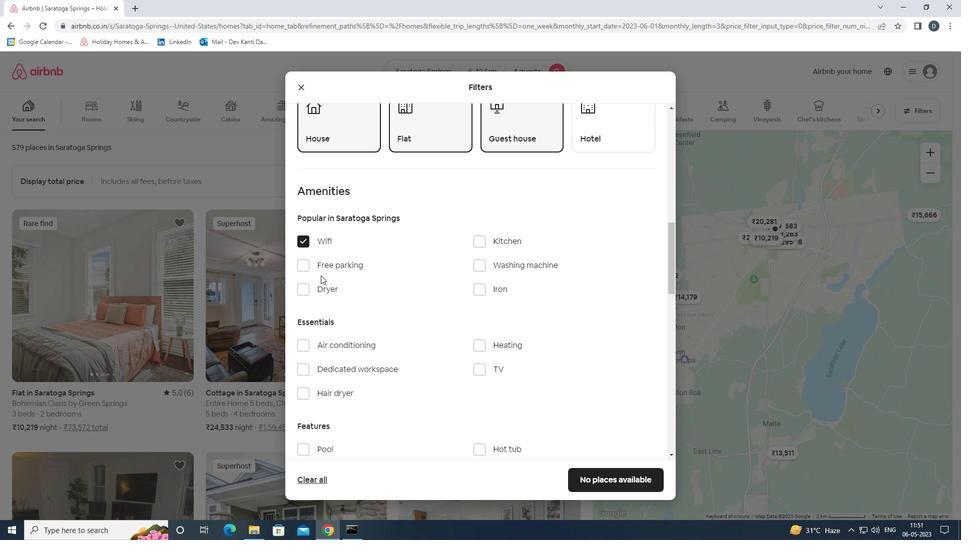 
Action: Mouse pressed left at (324, 269)
Screenshot: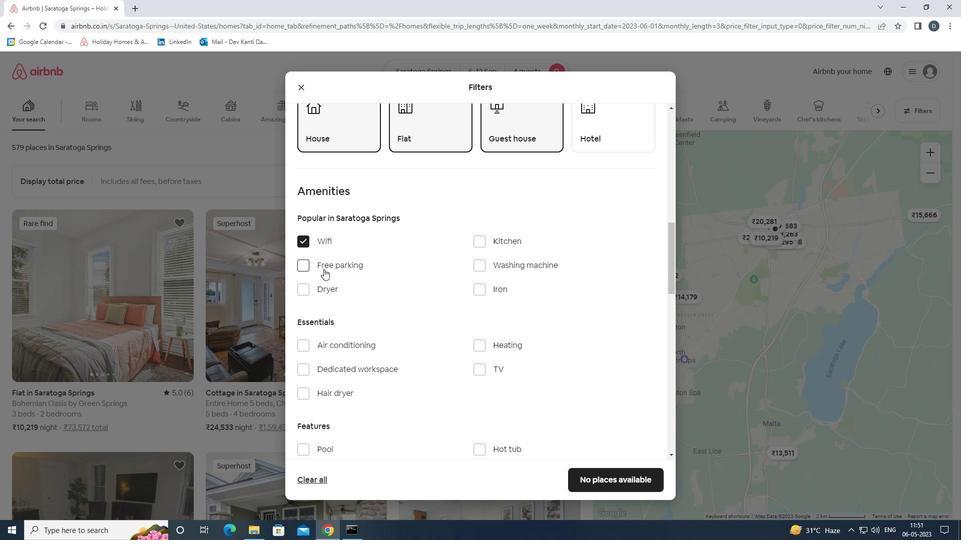 
Action: Mouse moved to (417, 321)
Screenshot: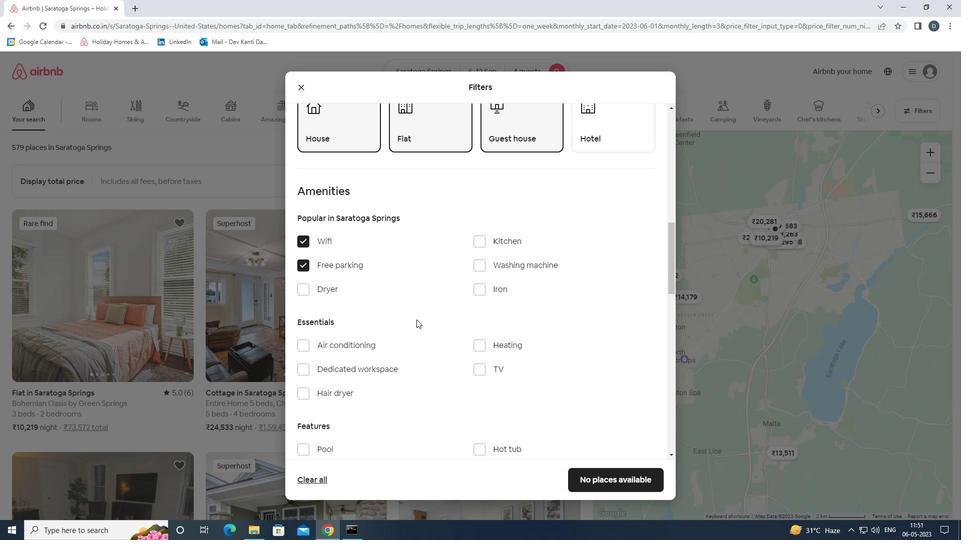 
Action: Mouse scrolled (417, 321) with delta (0, 0)
Screenshot: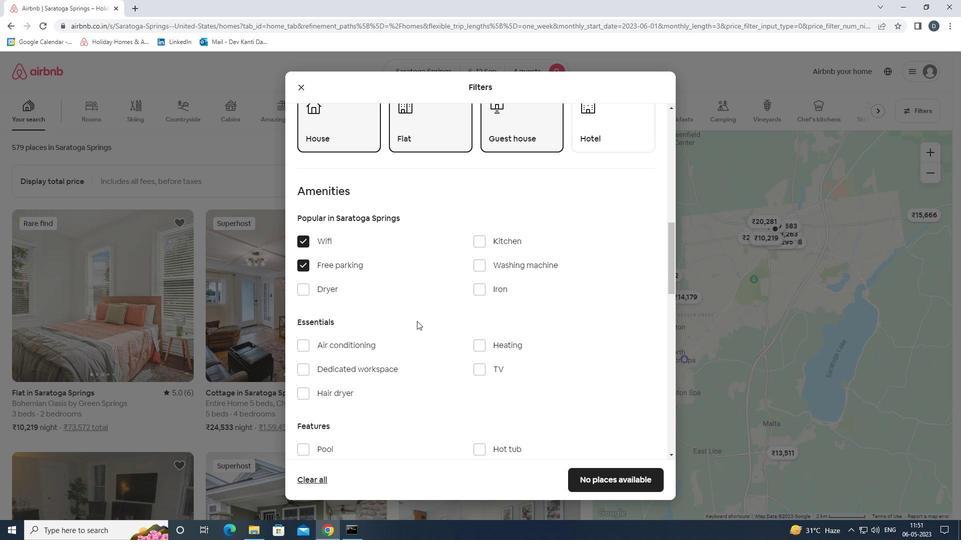 
Action: Mouse moved to (503, 395)
Screenshot: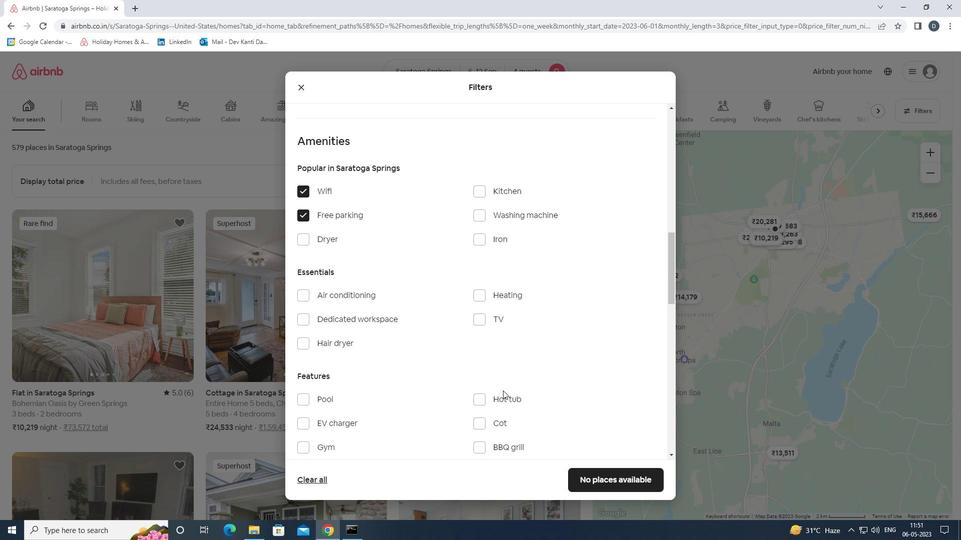 
Action: Mouse scrolled (503, 394) with delta (0, 0)
Screenshot: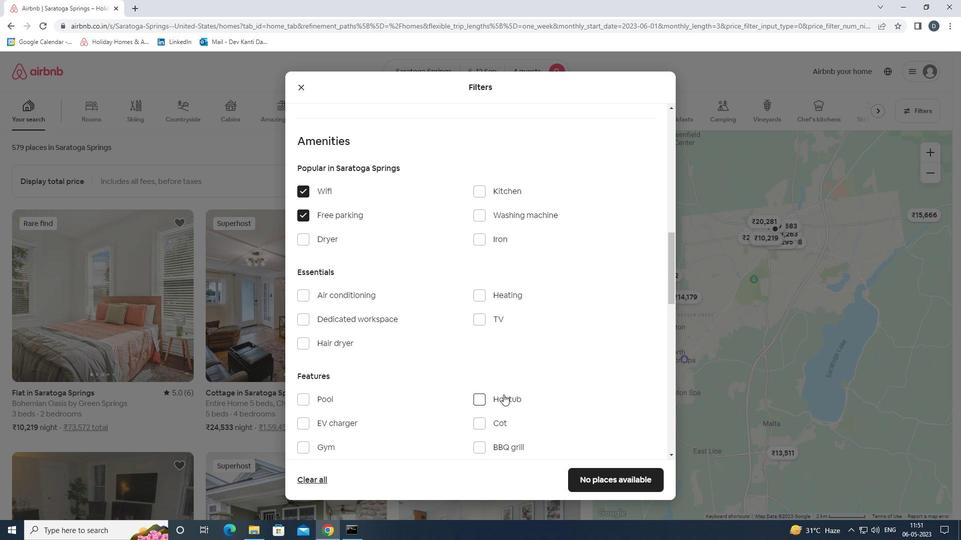 
Action: Mouse moved to (483, 270)
Screenshot: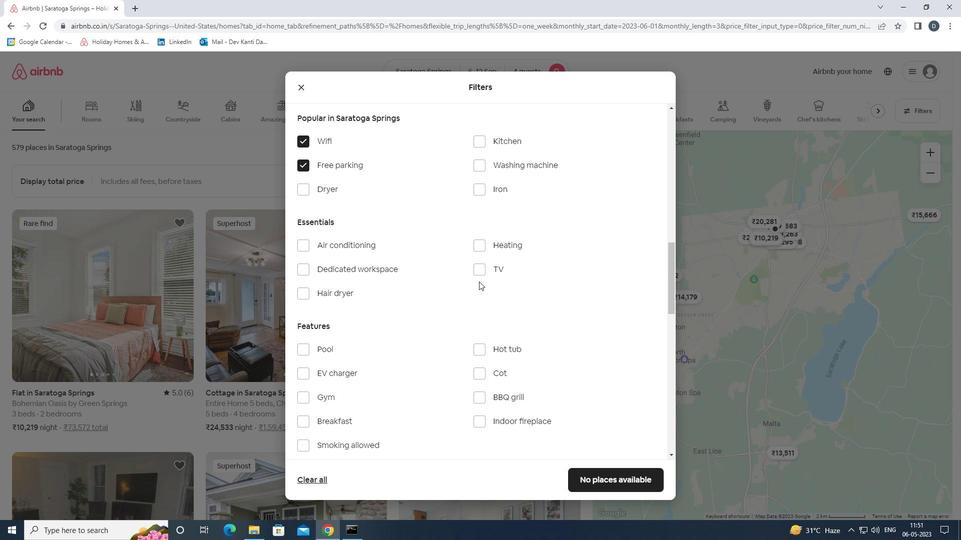 
Action: Mouse pressed left at (483, 270)
Screenshot: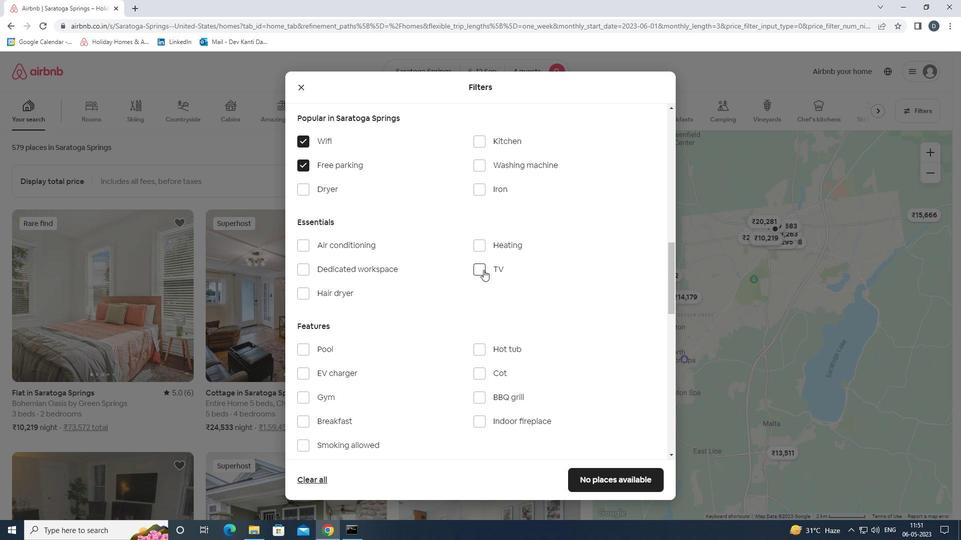 
Action: Mouse scrolled (483, 269) with delta (0, 0)
Screenshot: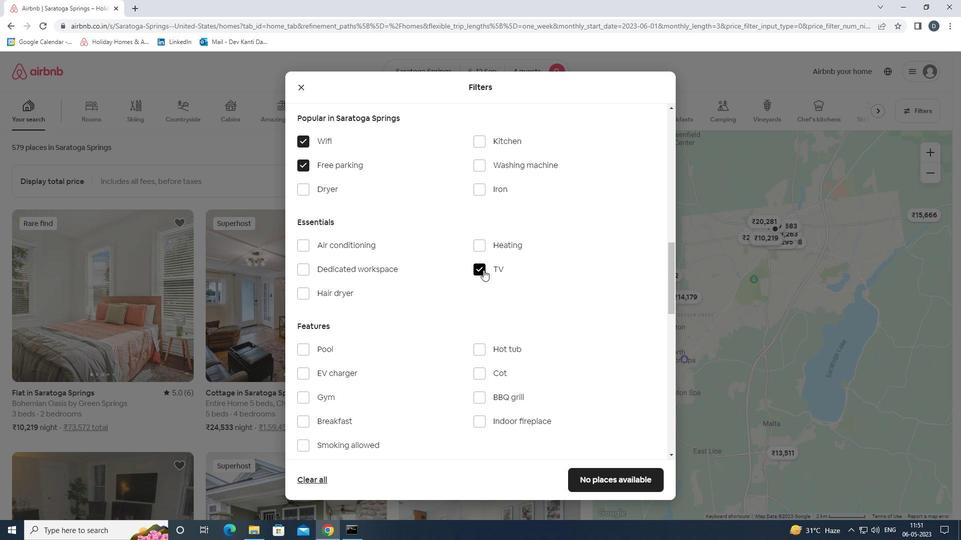 
Action: Mouse scrolled (483, 269) with delta (0, 0)
Screenshot: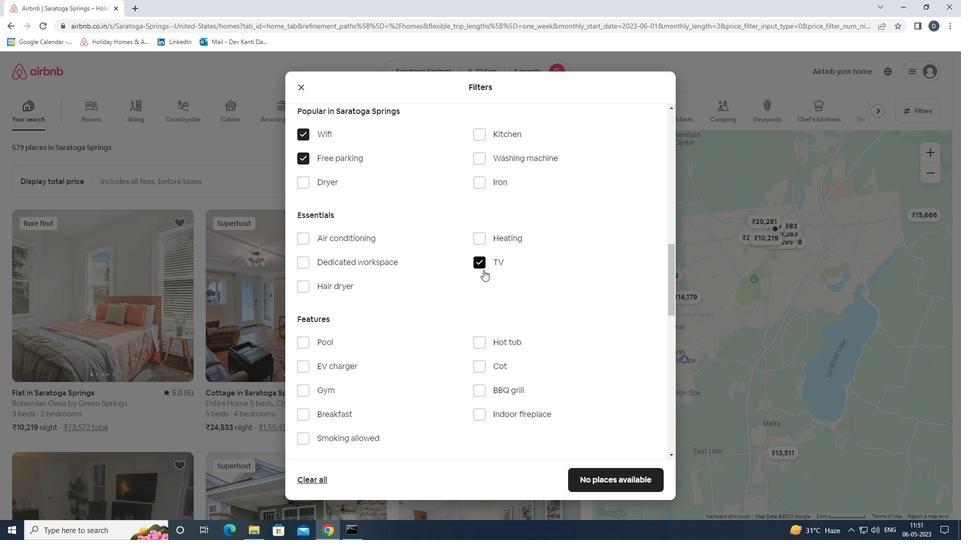 
Action: Mouse moved to (325, 302)
Screenshot: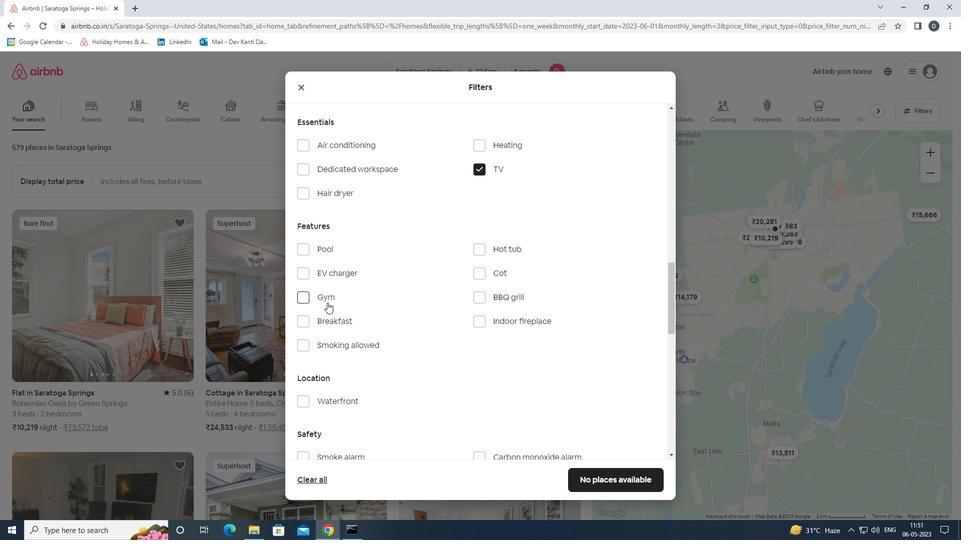 
Action: Mouse pressed left at (325, 302)
Screenshot: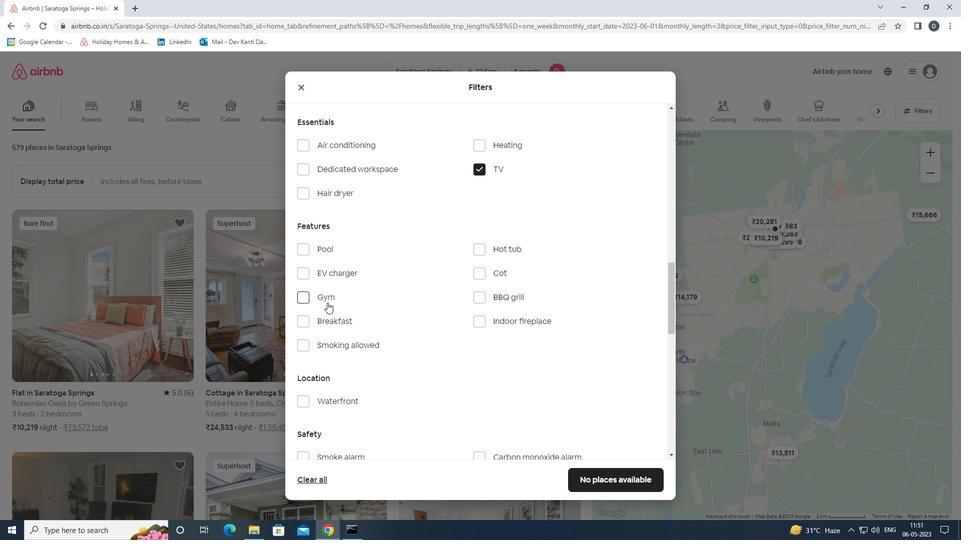 
Action: Mouse moved to (329, 321)
Screenshot: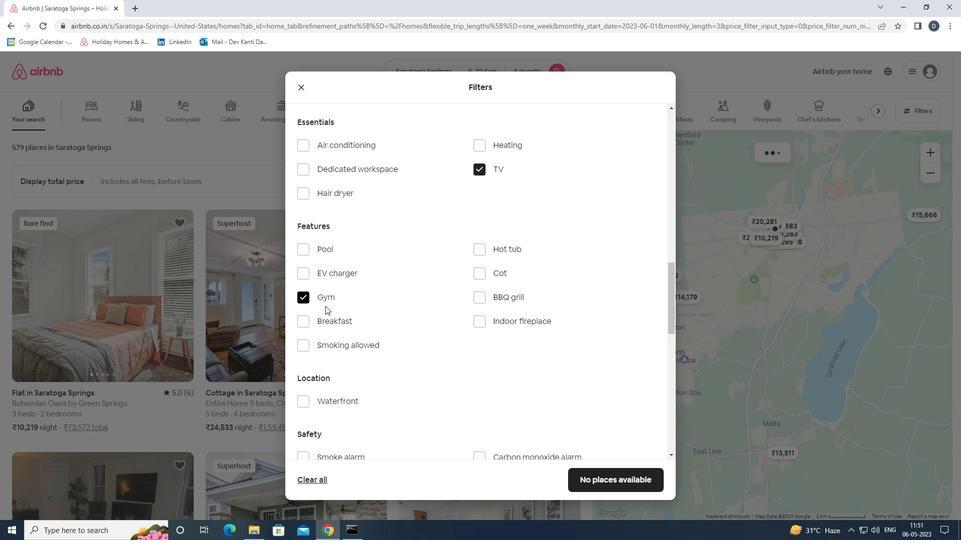 
Action: Mouse pressed left at (329, 321)
Screenshot: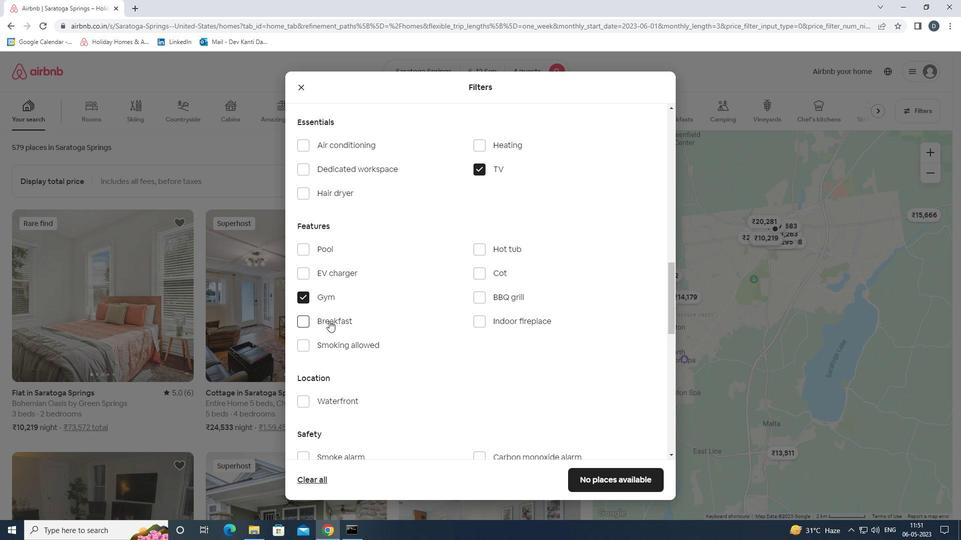 
Action: Mouse moved to (432, 317)
Screenshot: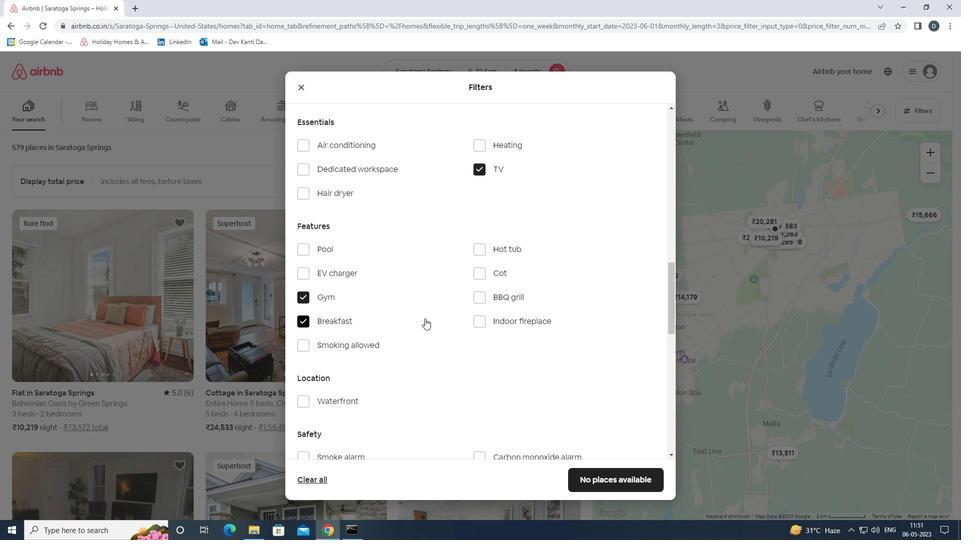 
Action: Mouse scrolled (432, 316) with delta (0, 0)
Screenshot: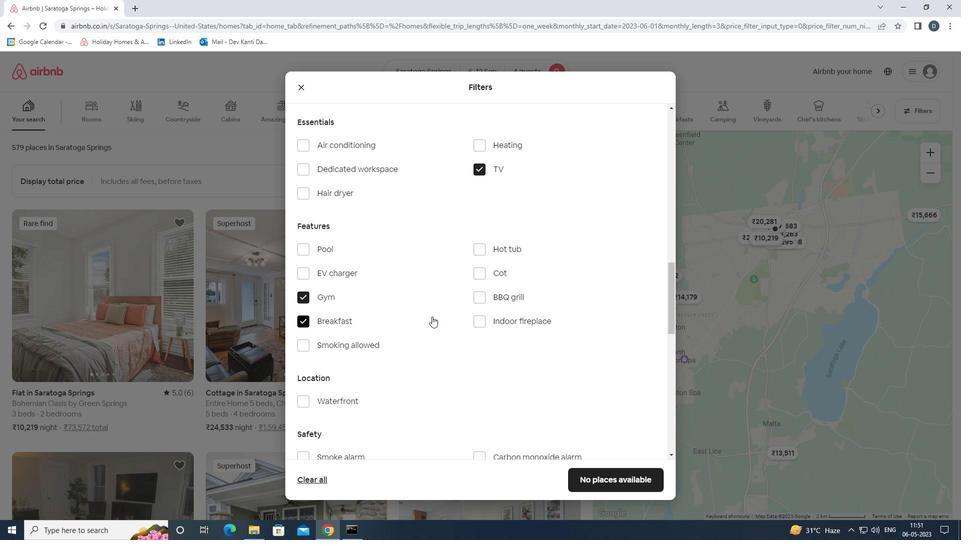 
Action: Mouse scrolled (432, 316) with delta (0, 0)
Screenshot: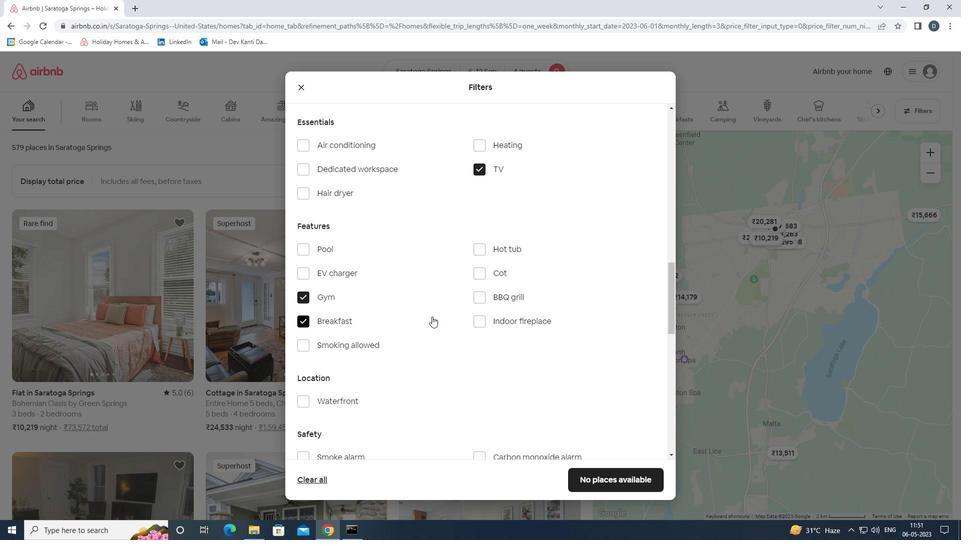 
Action: Mouse moved to (432, 317)
Screenshot: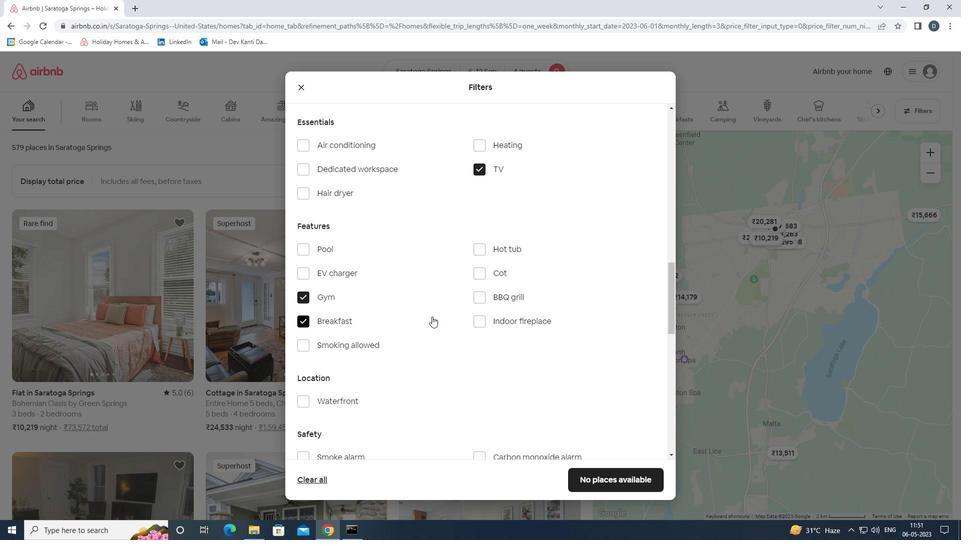 
Action: Mouse scrolled (432, 316) with delta (0, 0)
Screenshot: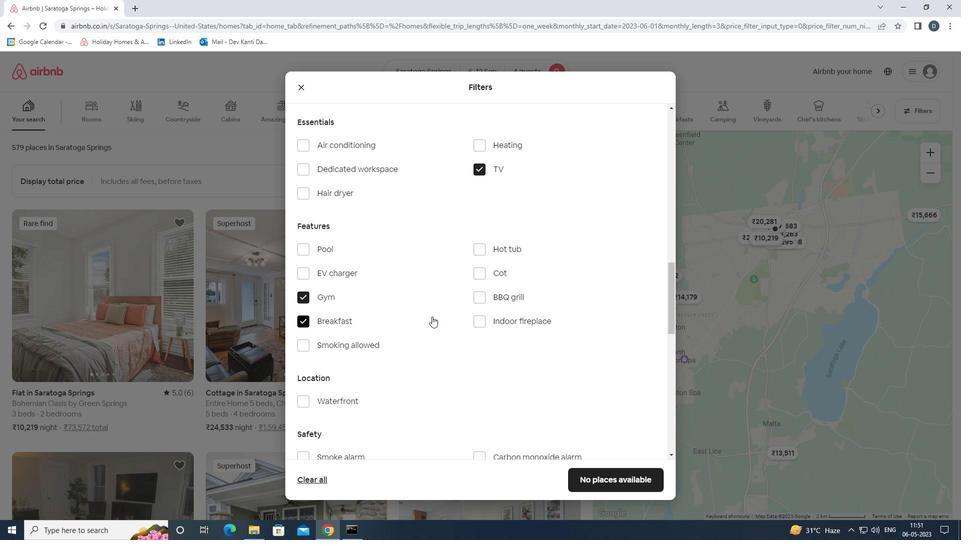 
Action: Mouse moved to (542, 325)
Screenshot: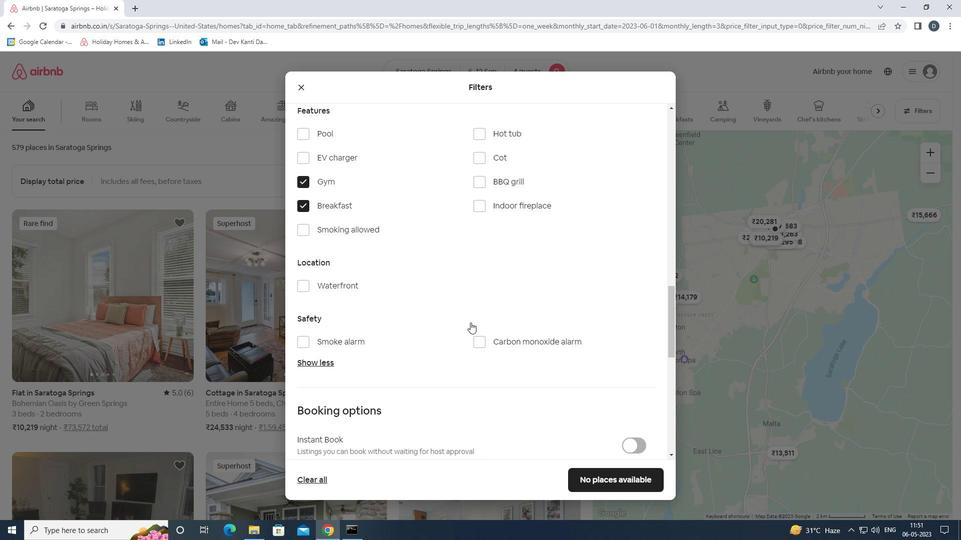 
Action: Mouse scrolled (542, 325) with delta (0, 0)
Screenshot: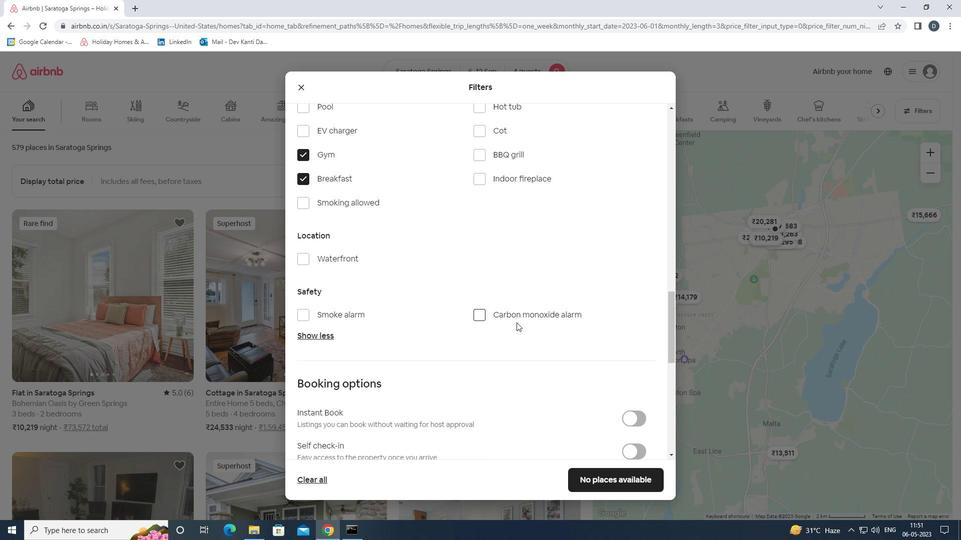 
Action: Mouse moved to (633, 398)
Screenshot: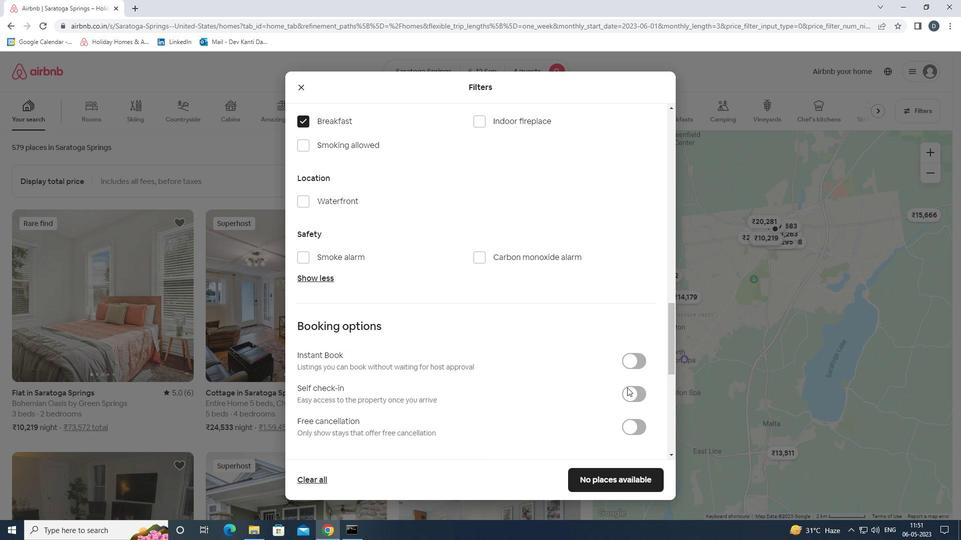 
Action: Mouse pressed left at (633, 398)
Screenshot: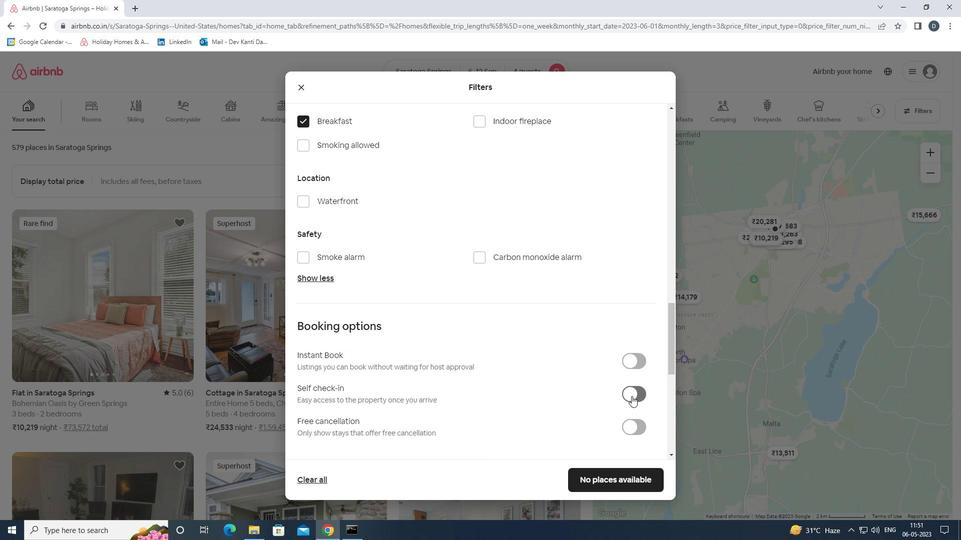 
Action: Mouse moved to (566, 325)
Screenshot: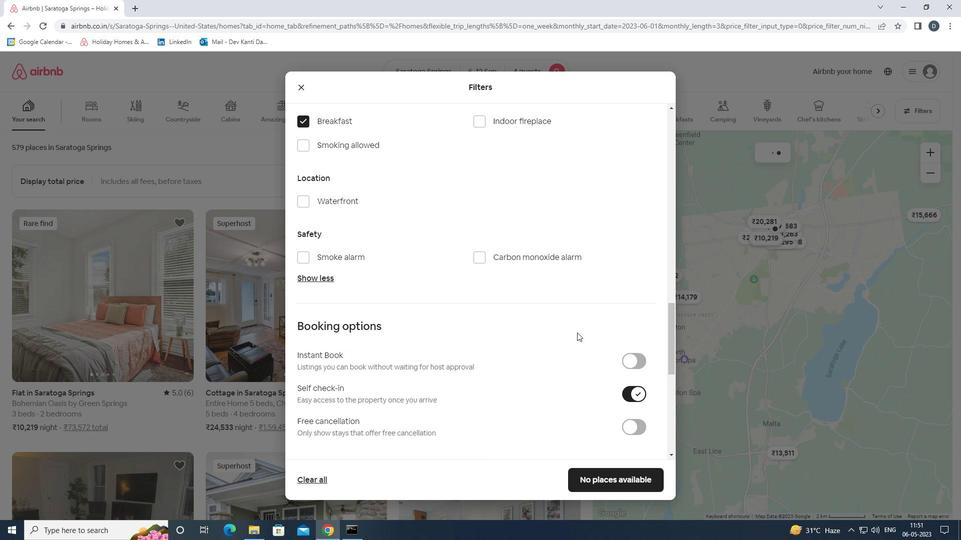
Action: Mouse scrolled (566, 324) with delta (0, 0)
Screenshot: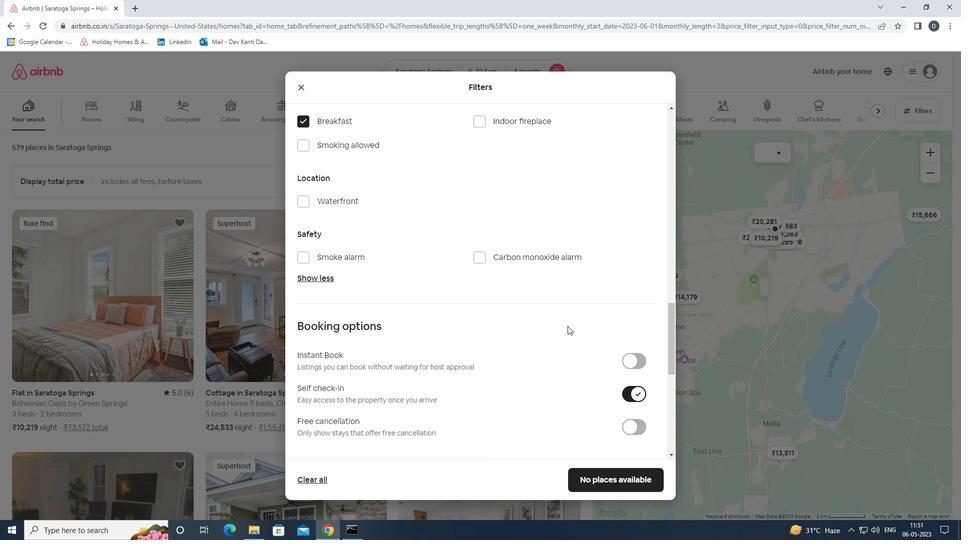 
Action: Mouse scrolled (566, 324) with delta (0, 0)
Screenshot: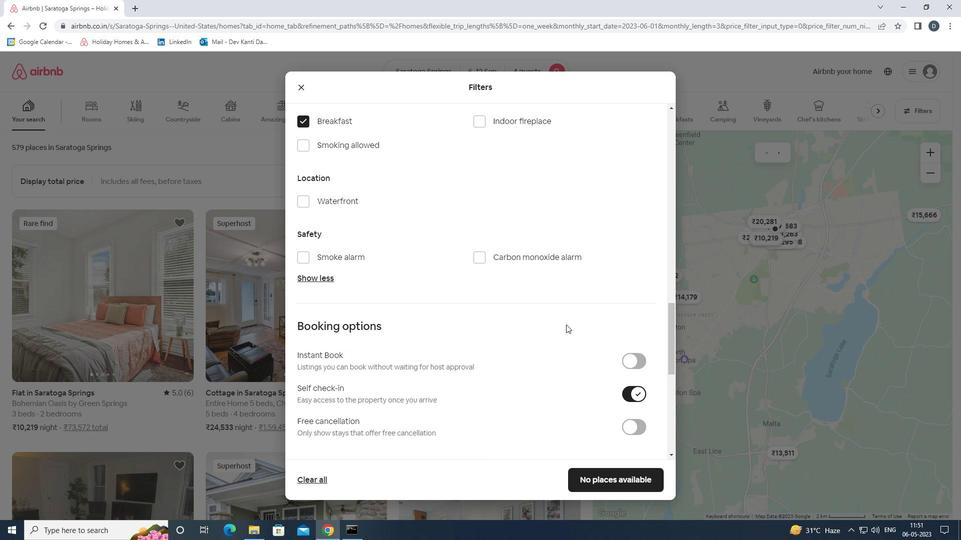 
Action: Mouse scrolled (566, 324) with delta (0, 0)
Screenshot: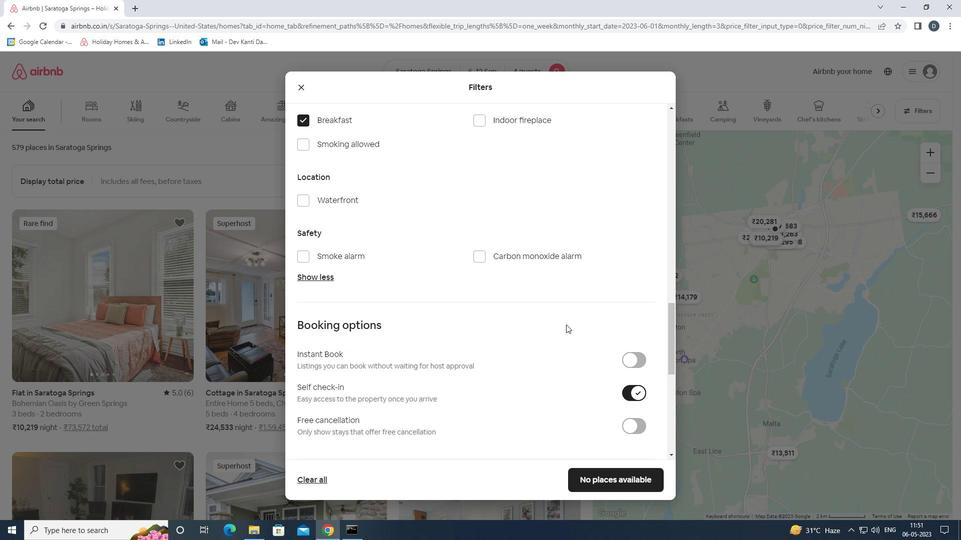 
Action: Mouse scrolled (566, 324) with delta (0, 0)
Screenshot: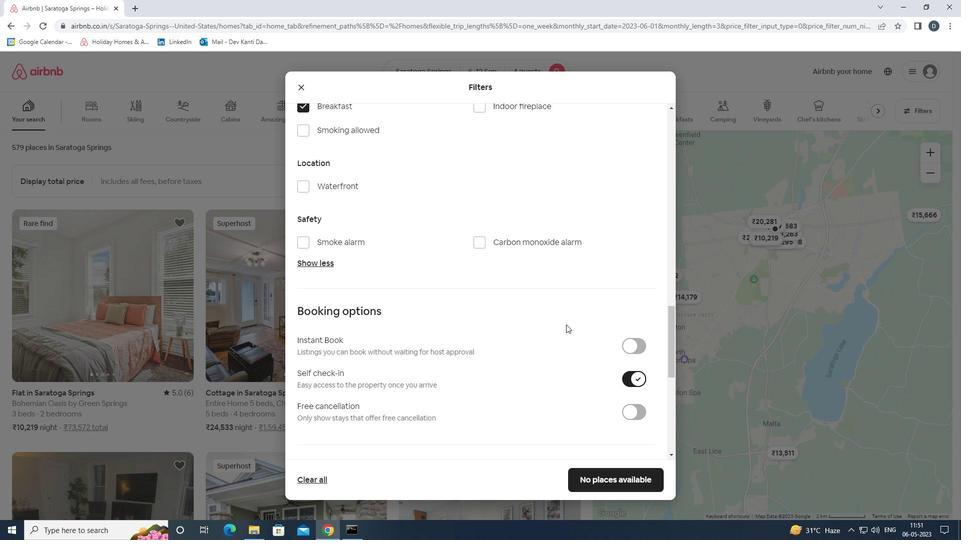 
Action: Mouse scrolled (566, 324) with delta (0, 0)
Screenshot: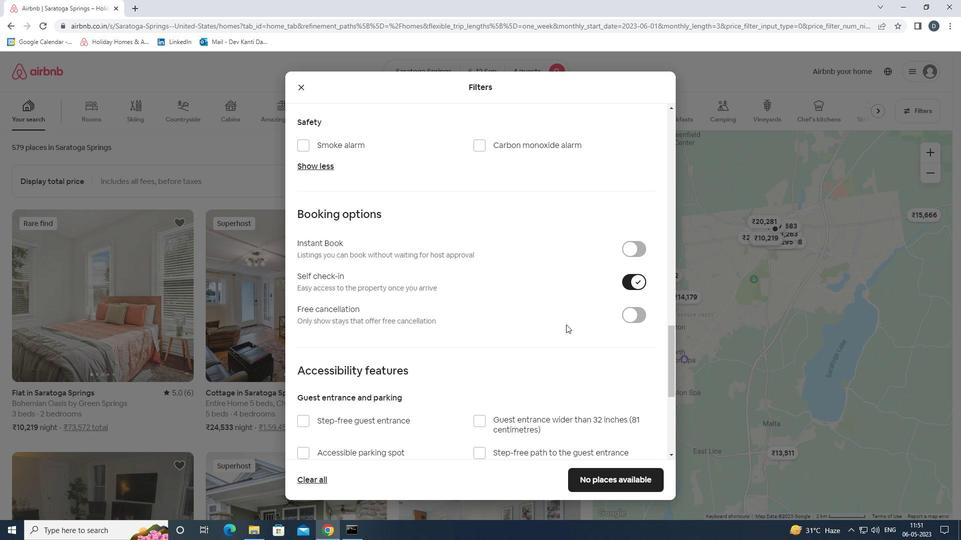 
Action: Mouse moved to (361, 384)
Screenshot: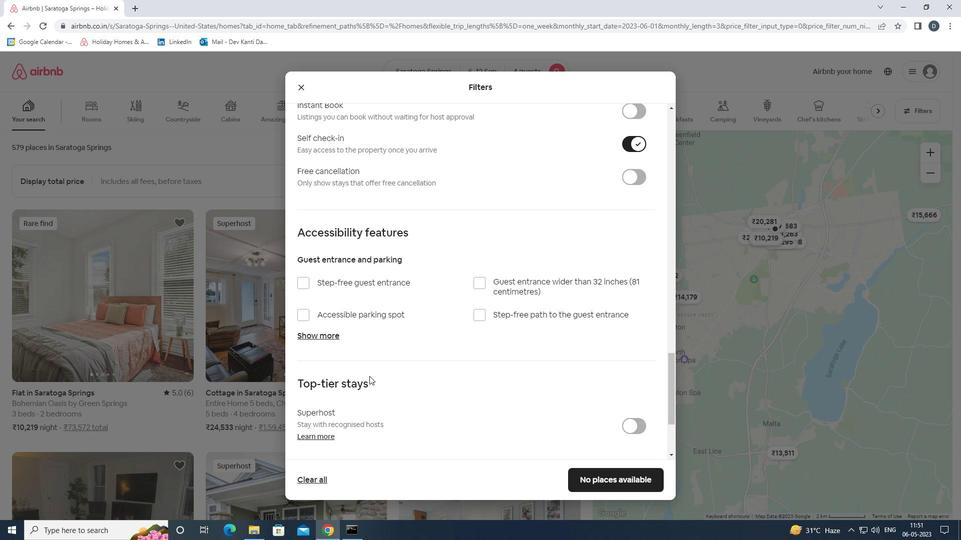 
Action: Mouse scrolled (361, 383) with delta (0, 0)
Screenshot: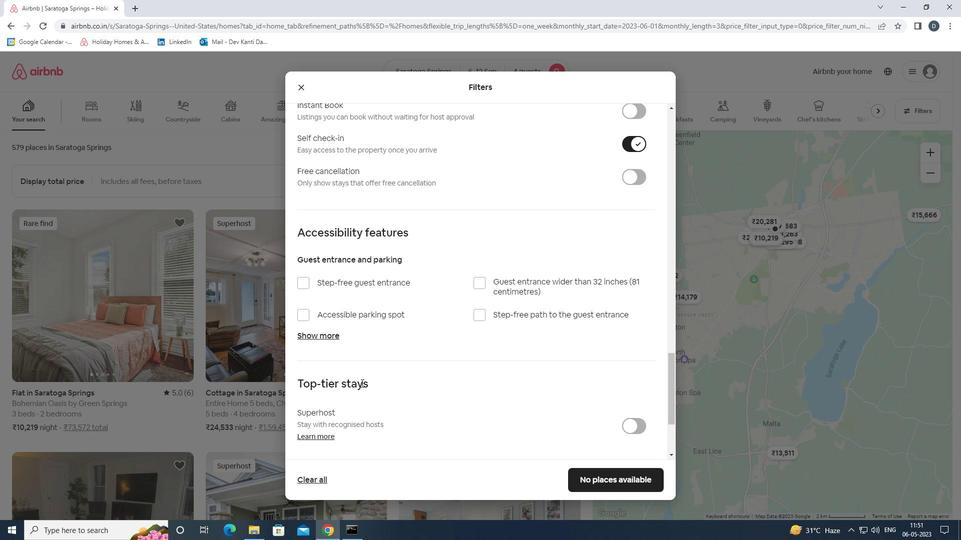 
Action: Mouse scrolled (361, 383) with delta (0, 0)
Screenshot: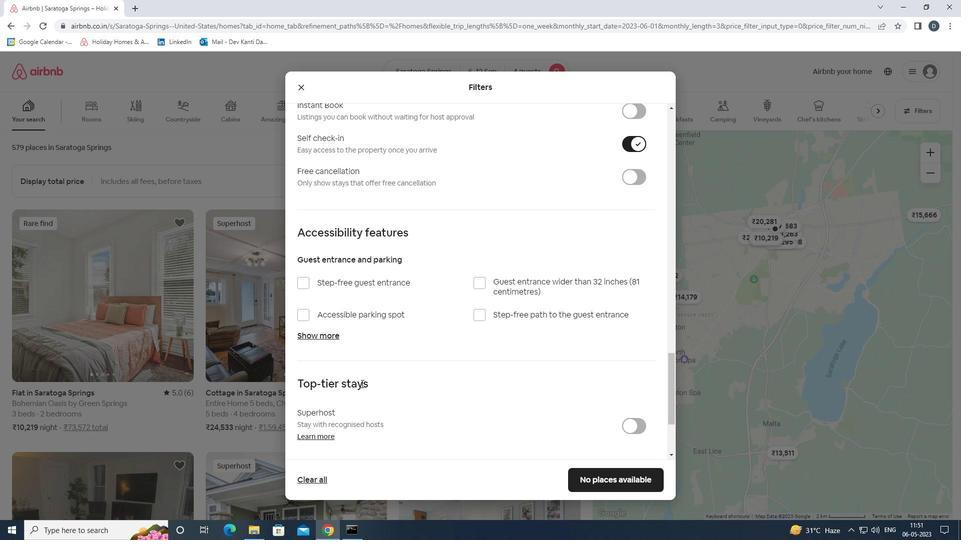 
Action: Mouse scrolled (361, 383) with delta (0, 0)
Screenshot: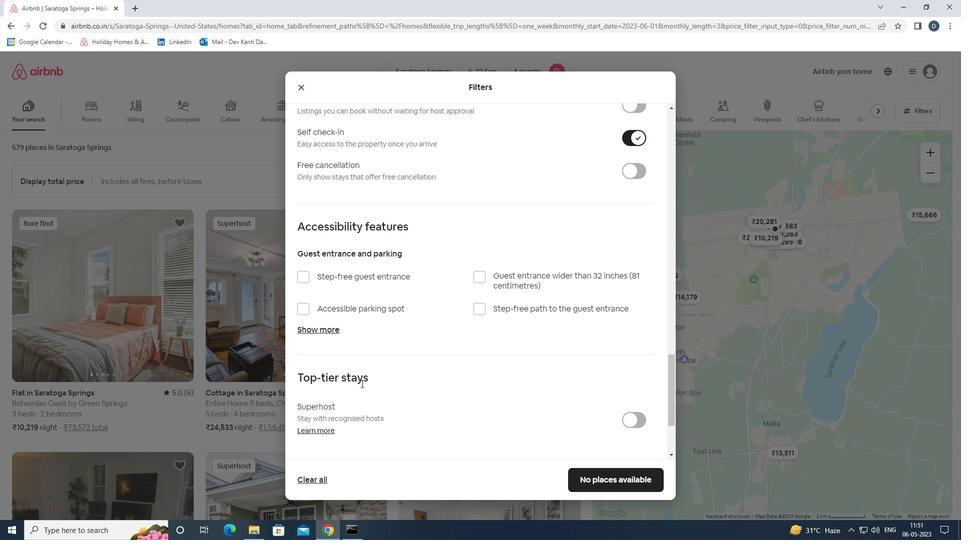 
Action: Mouse moved to (337, 387)
Screenshot: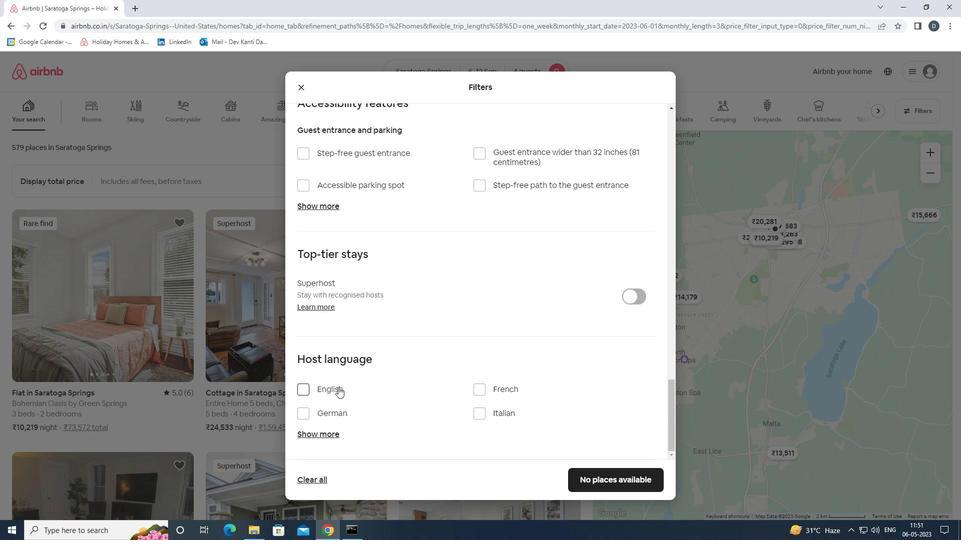 
Action: Mouse pressed left at (337, 387)
Screenshot: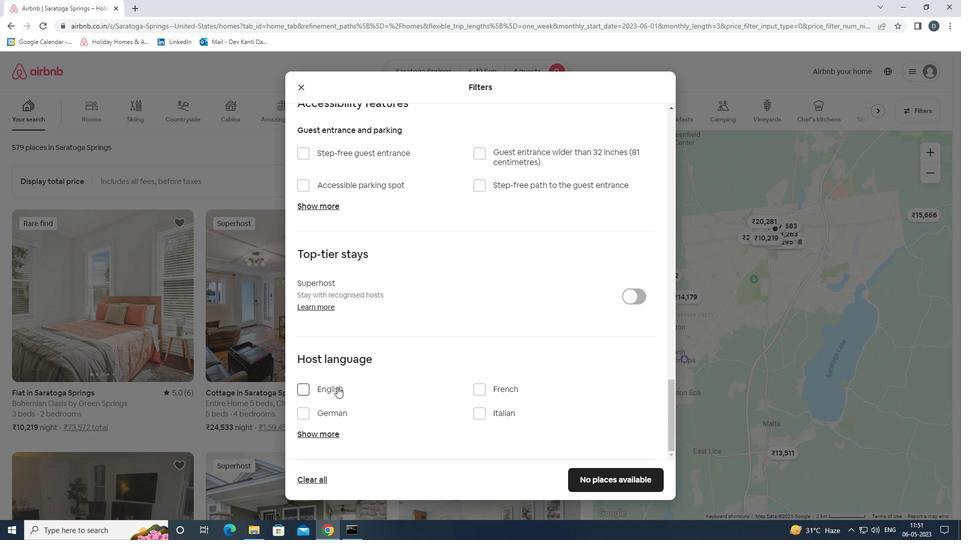 
Action: Mouse moved to (608, 472)
Screenshot: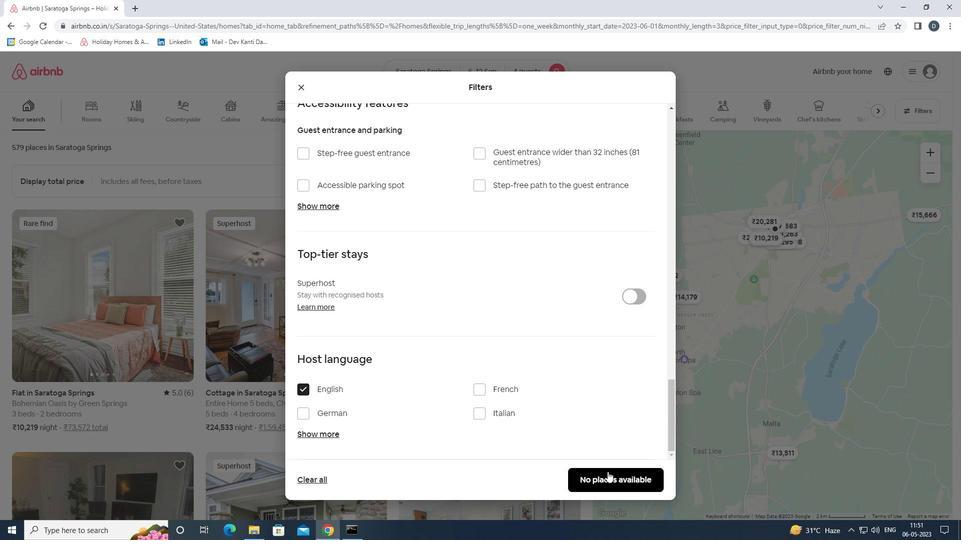 
Action: Mouse pressed left at (608, 472)
Screenshot: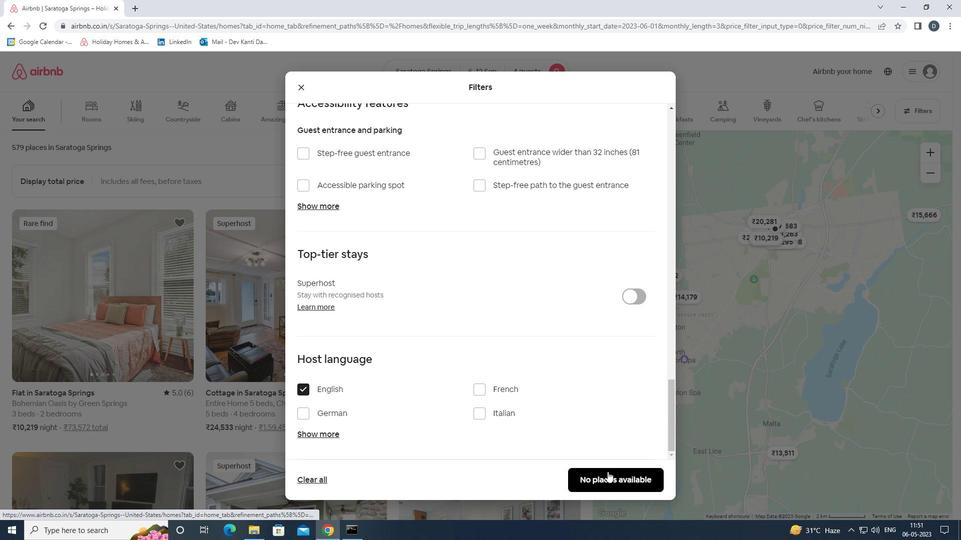 
Action: Mouse moved to (596, 445)
Screenshot: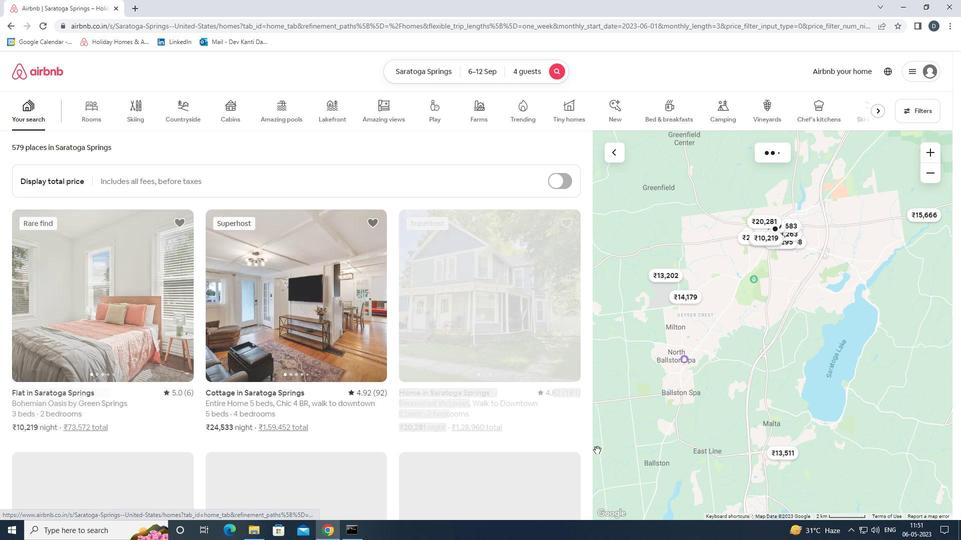 
